 Task:  Click on Football In the Sunday Gridiron Challenge click on  Pick Sheet Add name Eva Clark Team name Helton Steelers and  Email softage.3@softage.net 10 Points Indianapolis Colts 9 Points New York Giants 8 Points New Orleans Saints 7 Points Philadelphia Eagles 6 Points Carolina Panthers 5 Points Tampa Bay Buccaneers 4 Points Cleveland Browns 3 Points Washington Commanders 2 Points San Francisco 49ers 1 Points Las Vegas Raiders Submit pick sheet
Action: Mouse moved to (577, 311)
Screenshot: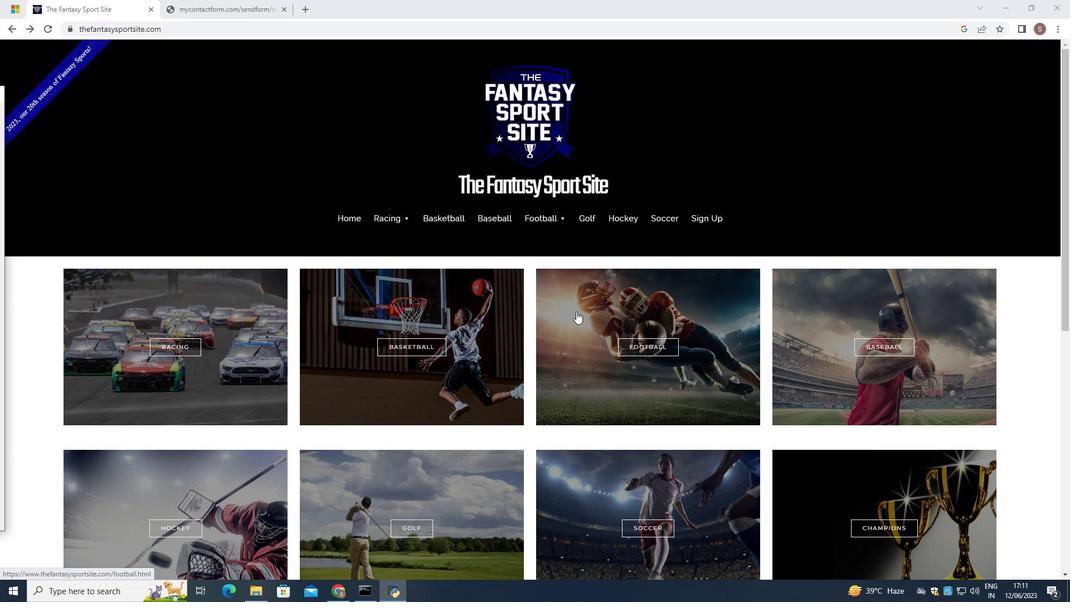 
Action: Mouse pressed left at (577, 311)
Screenshot: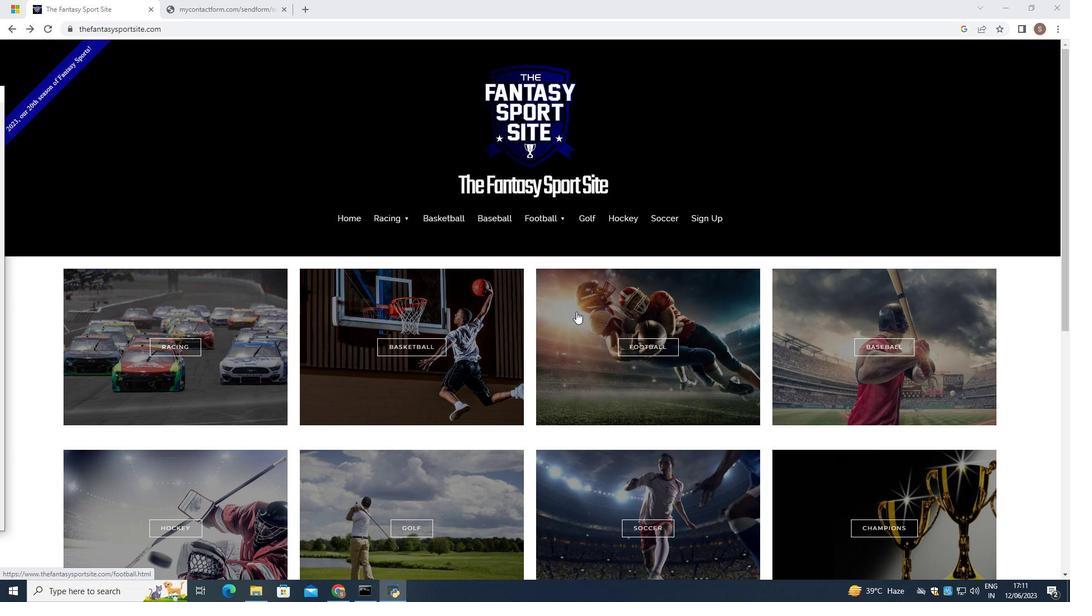 
Action: Mouse moved to (553, 448)
Screenshot: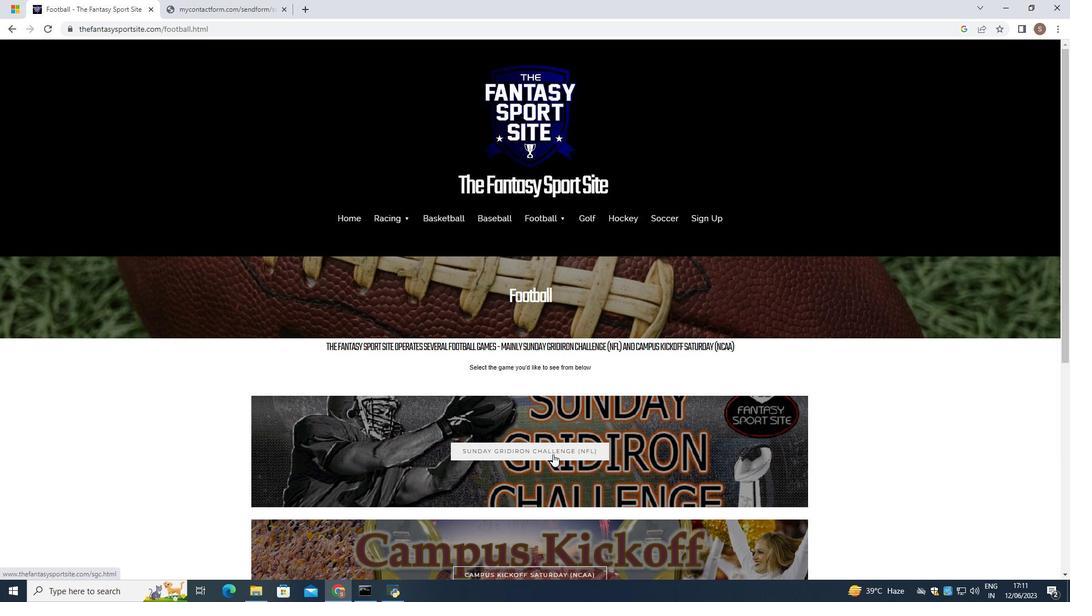 
Action: Mouse pressed left at (553, 448)
Screenshot: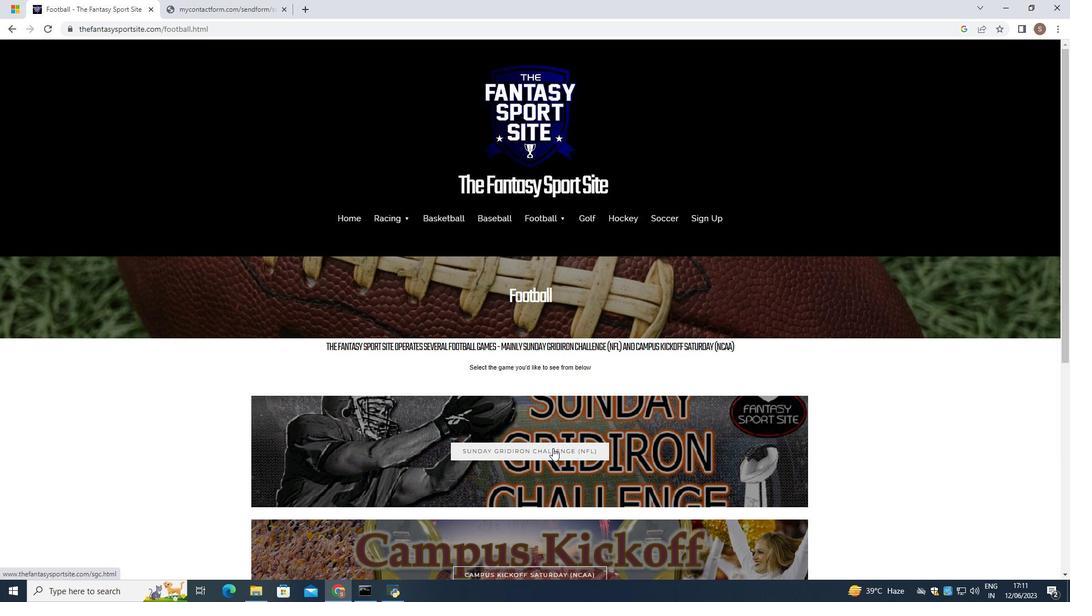 
Action: Mouse moved to (556, 414)
Screenshot: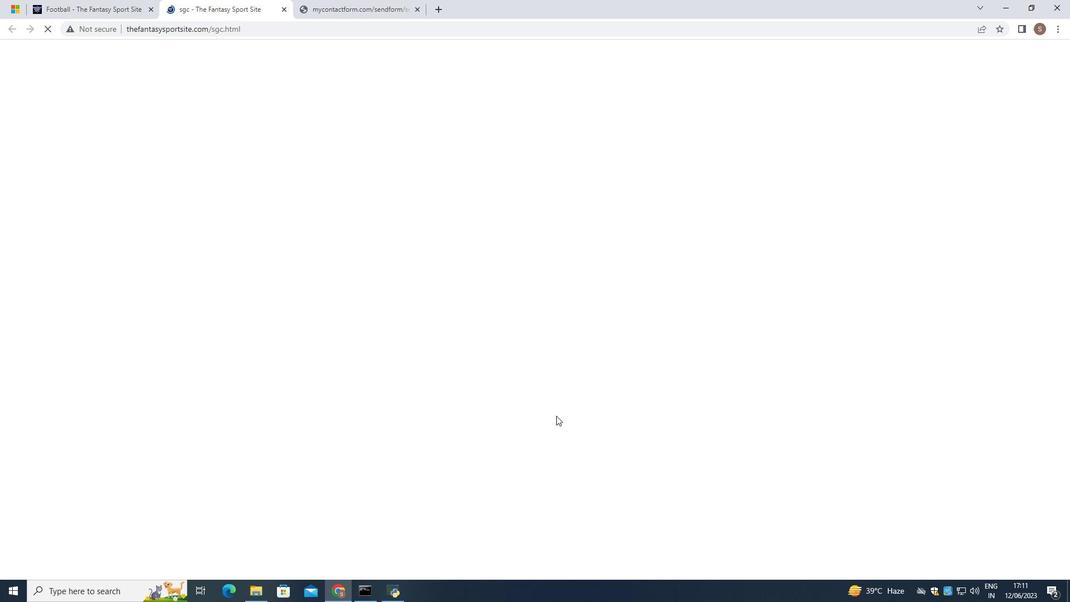 
Action: Mouse scrolled (556, 414) with delta (0, 0)
Screenshot: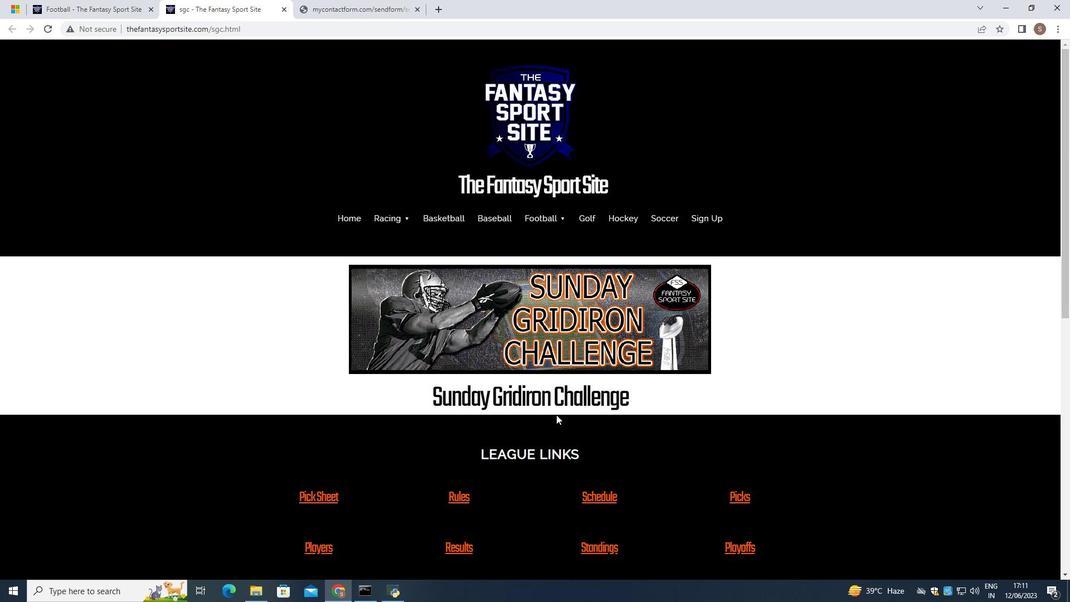 
Action: Mouse scrolled (556, 414) with delta (0, 0)
Screenshot: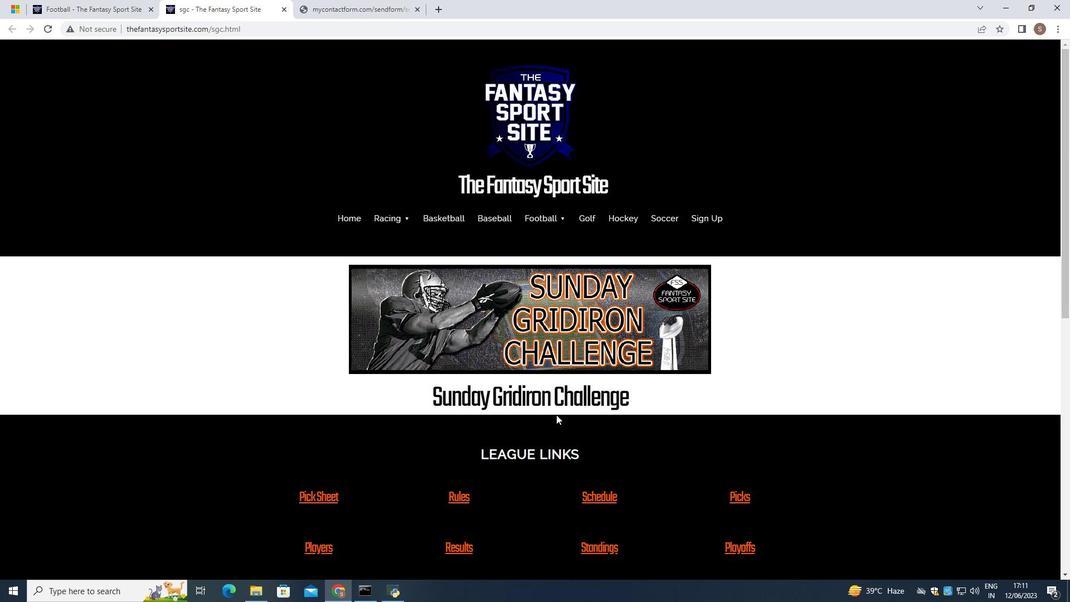 
Action: Mouse moved to (334, 386)
Screenshot: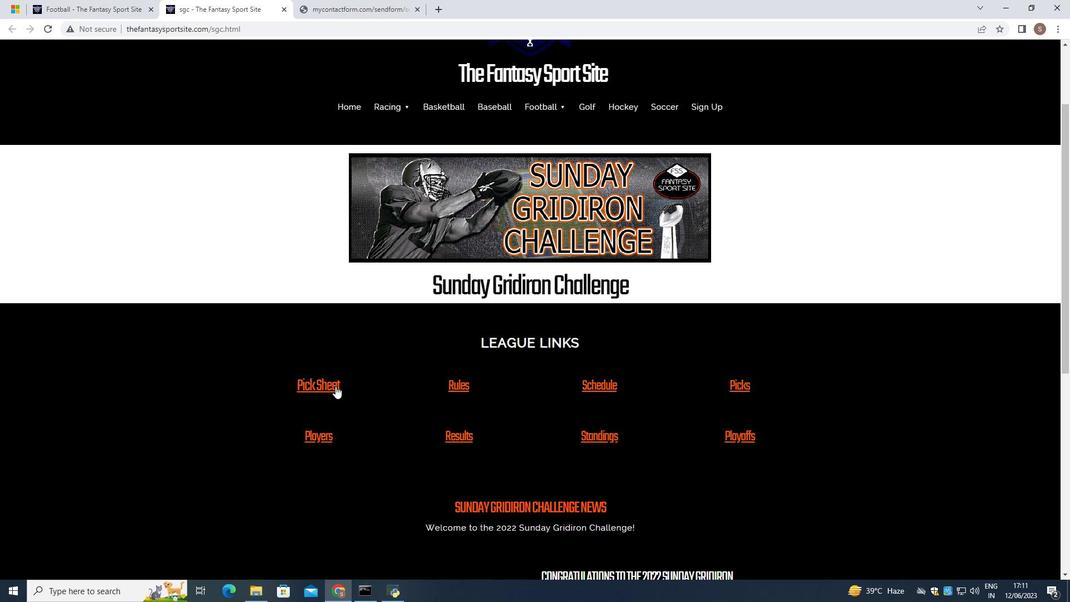 
Action: Mouse pressed left at (334, 386)
Screenshot: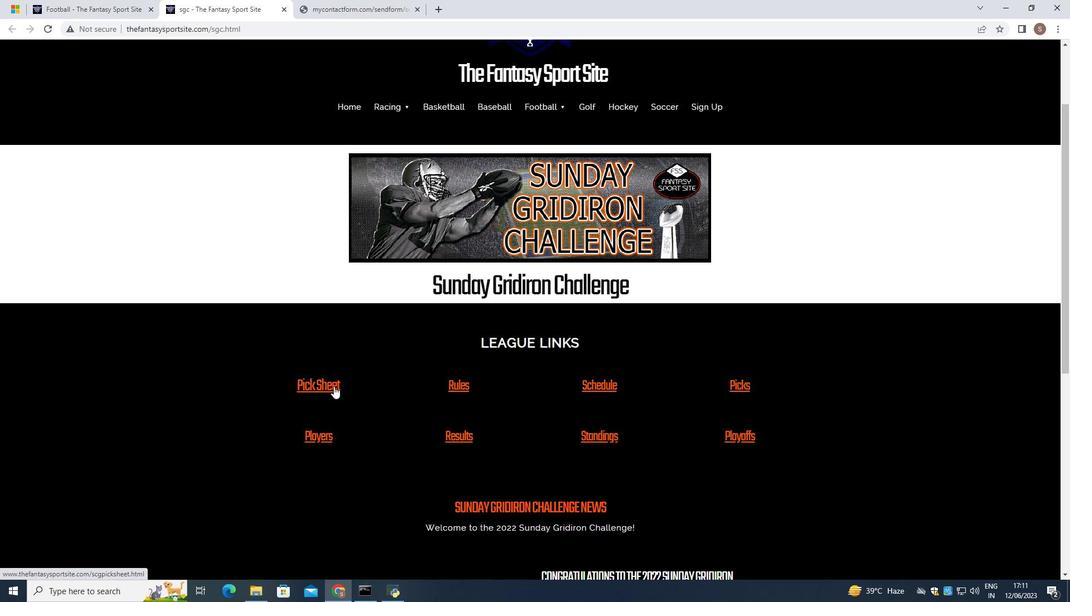 
Action: Mouse moved to (346, 375)
Screenshot: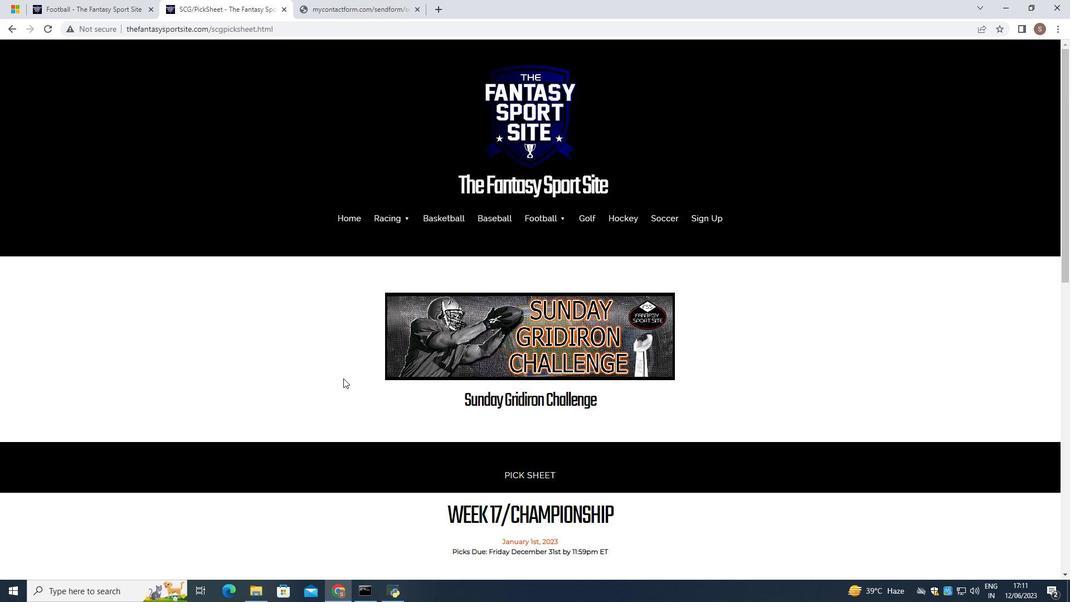 
Action: Mouse scrolled (346, 375) with delta (0, 0)
Screenshot: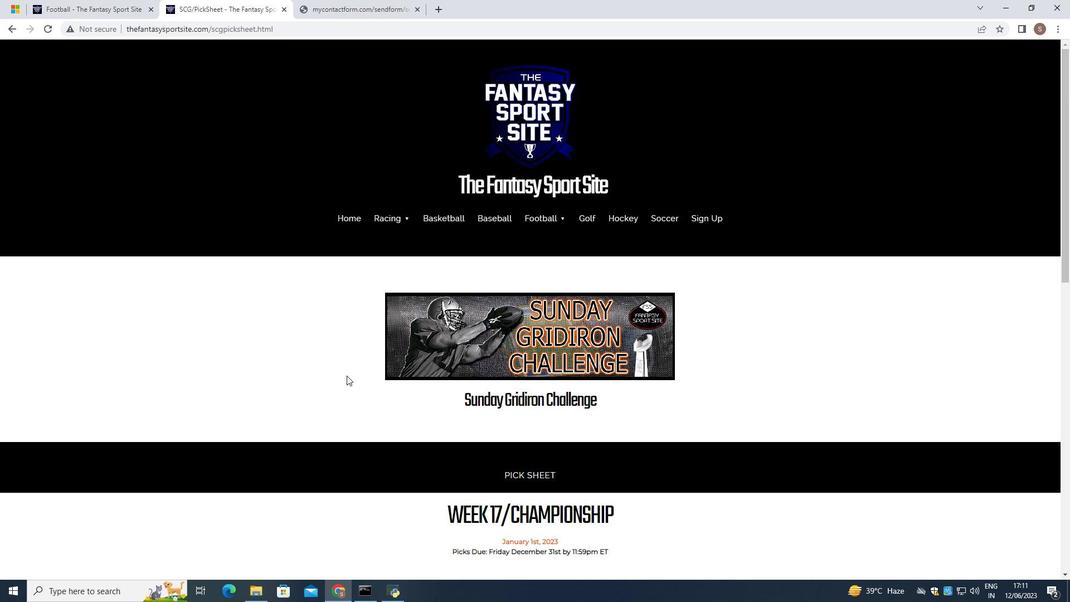 
Action: Mouse scrolled (346, 375) with delta (0, 0)
Screenshot: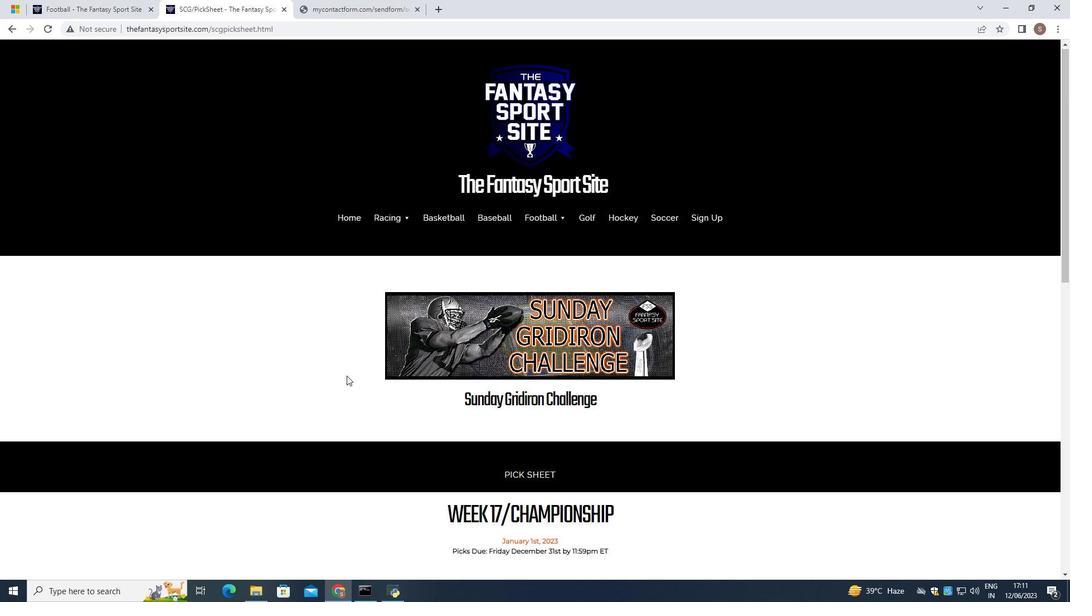 
Action: Mouse scrolled (346, 375) with delta (0, 0)
Screenshot: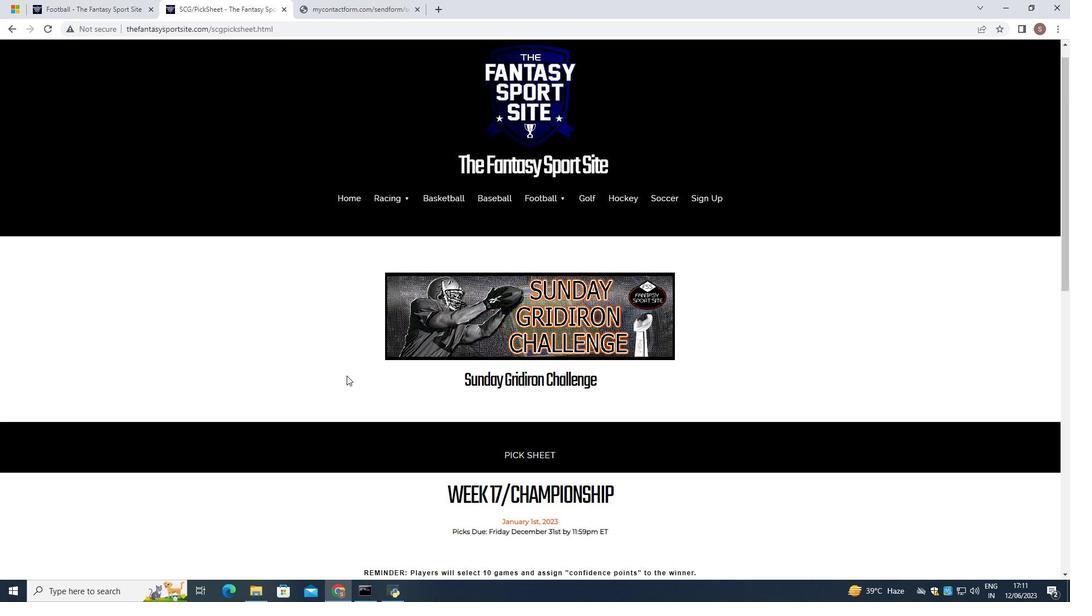 
Action: Mouse scrolled (346, 375) with delta (0, 0)
Screenshot: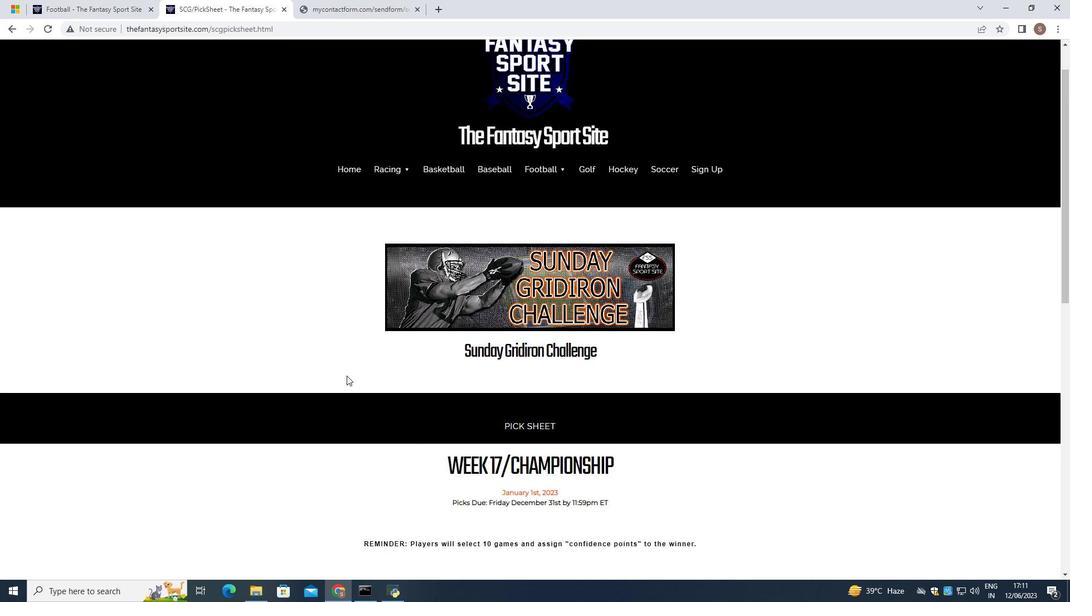 
Action: Mouse scrolled (346, 375) with delta (0, 0)
Screenshot: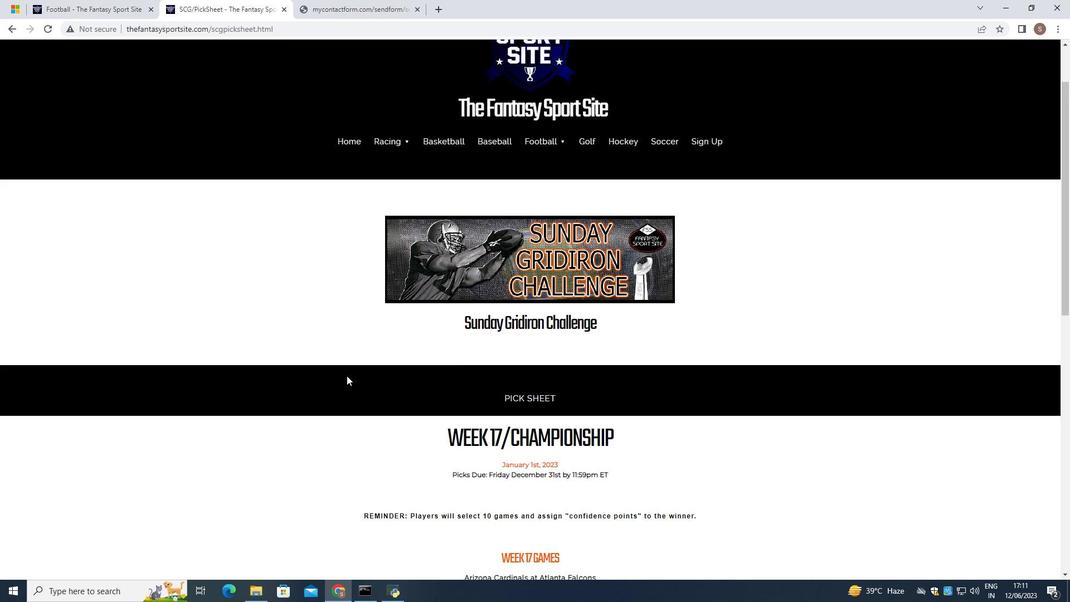 
Action: Mouse scrolled (346, 375) with delta (0, 0)
Screenshot: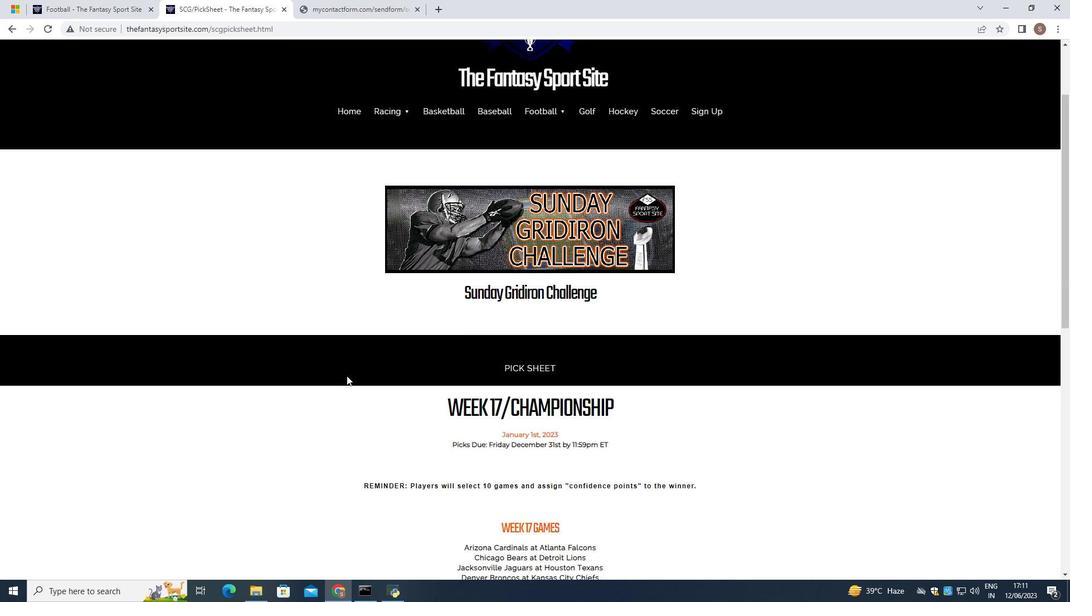 
Action: Mouse scrolled (346, 375) with delta (0, 0)
Screenshot: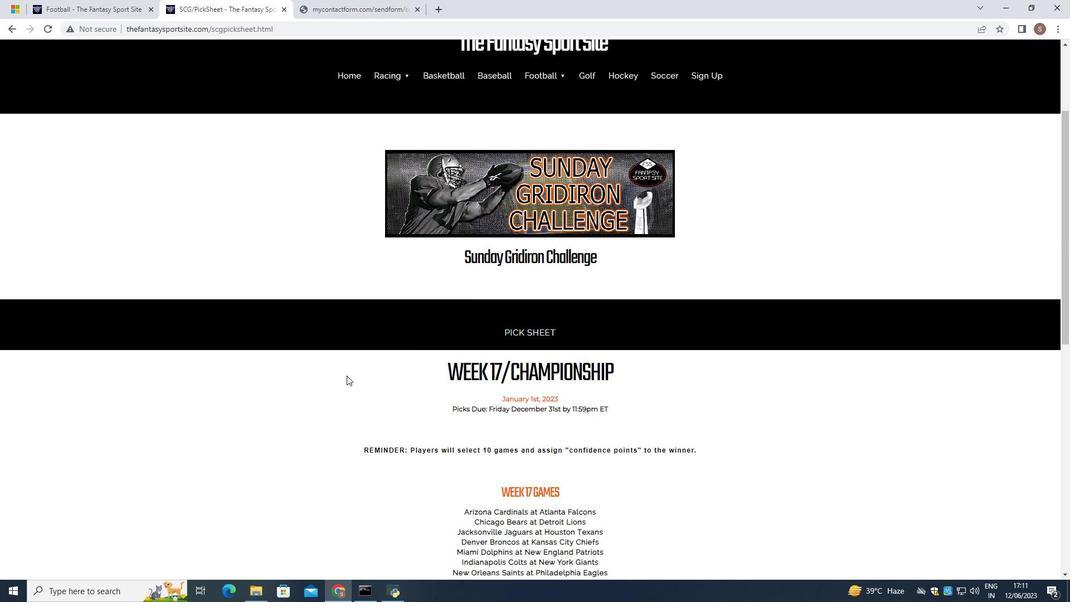 
Action: Mouse moved to (351, 372)
Screenshot: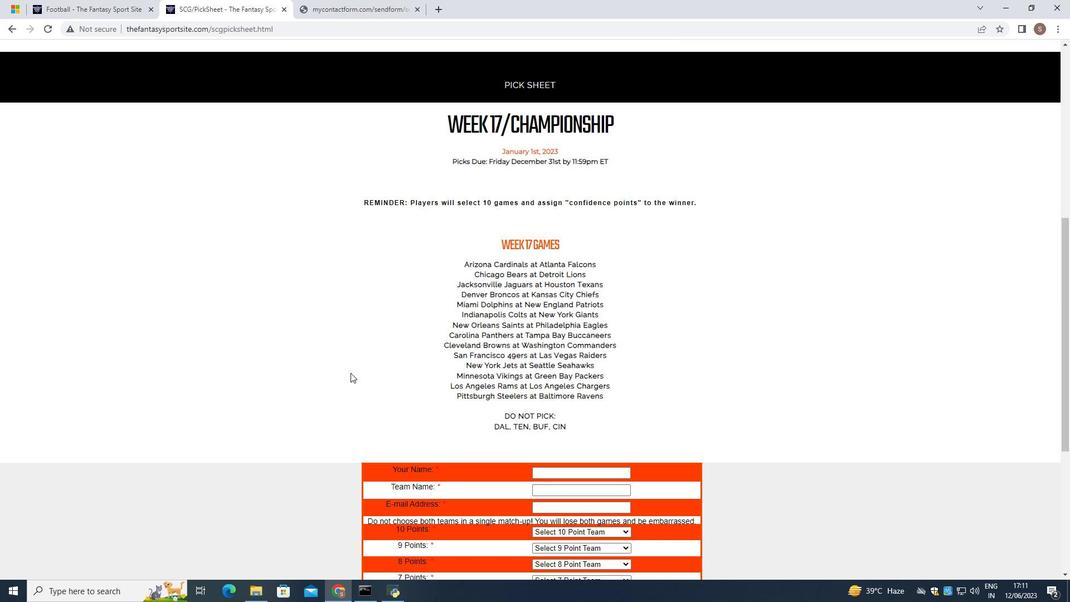 
Action: Mouse scrolled (351, 371) with delta (0, 0)
Screenshot: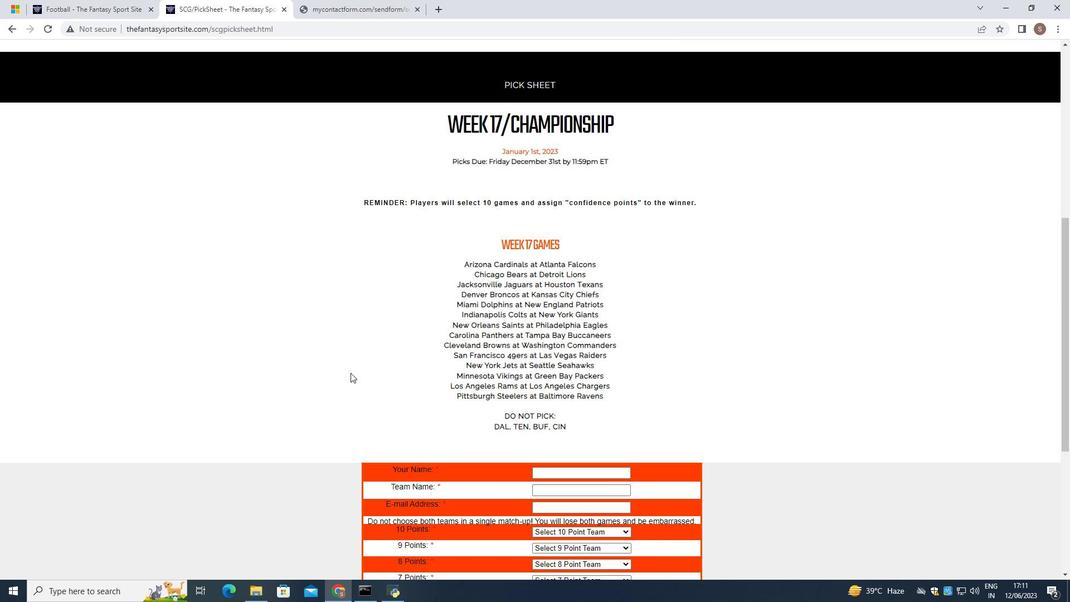 
Action: Mouse scrolled (351, 371) with delta (0, 0)
Screenshot: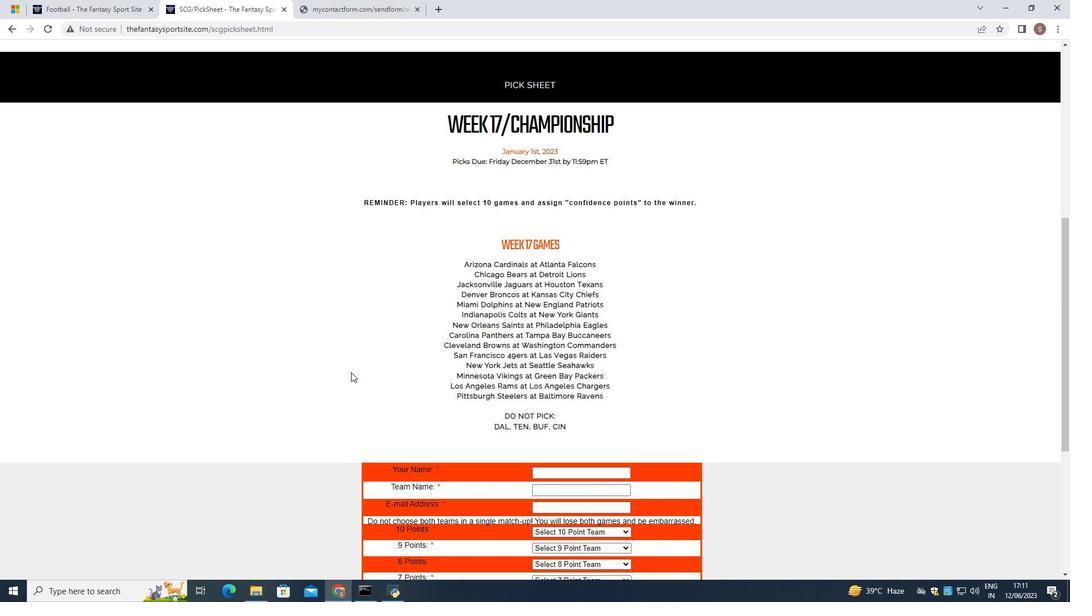 
Action: Mouse scrolled (351, 371) with delta (0, 0)
Screenshot: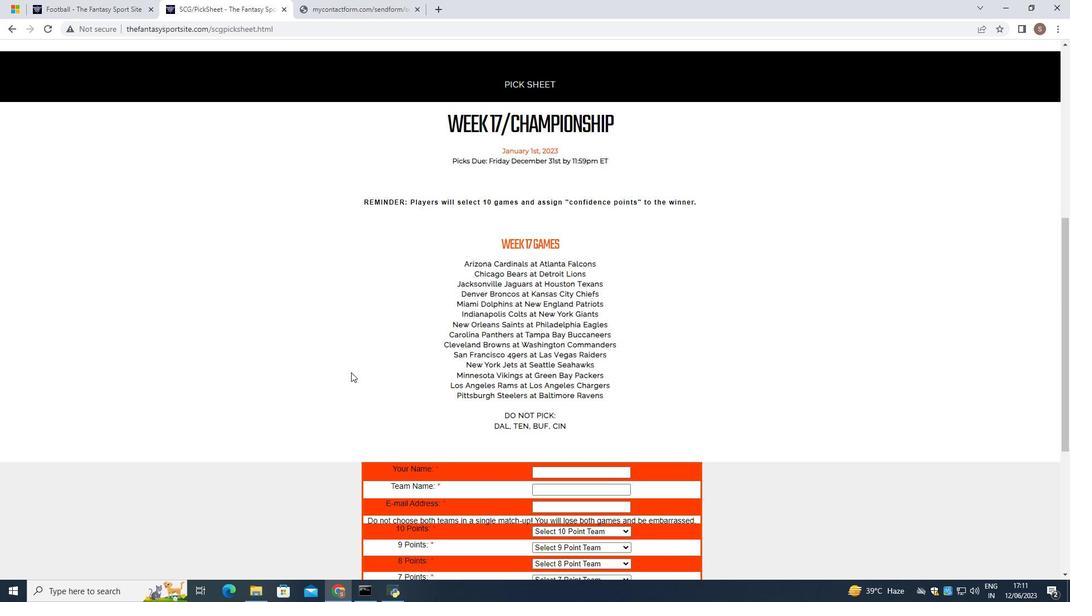 
Action: Mouse scrolled (351, 371) with delta (0, 0)
Screenshot: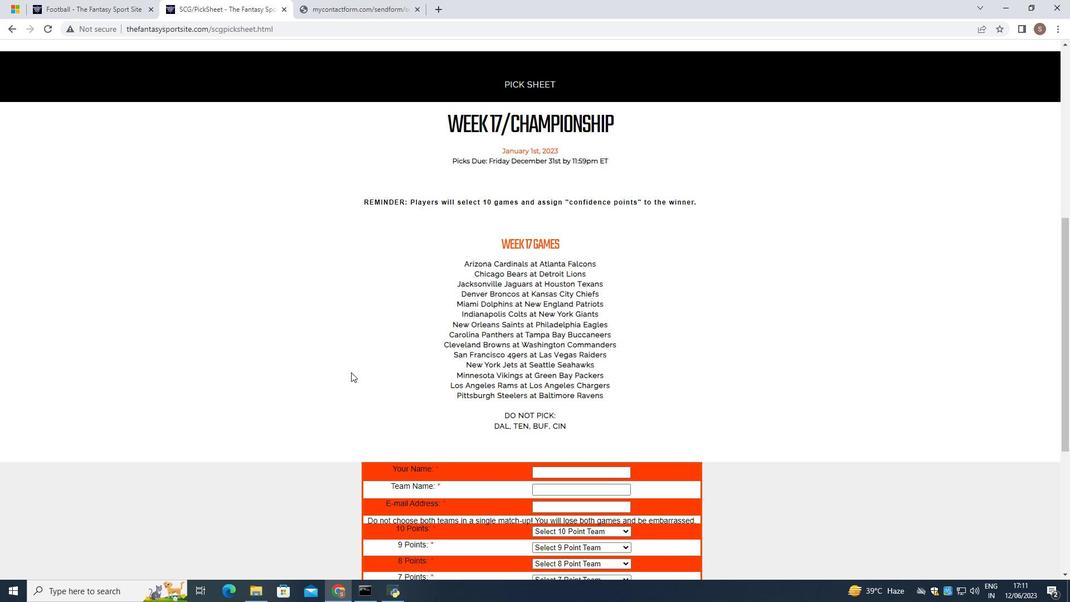 
Action: Mouse moved to (548, 249)
Screenshot: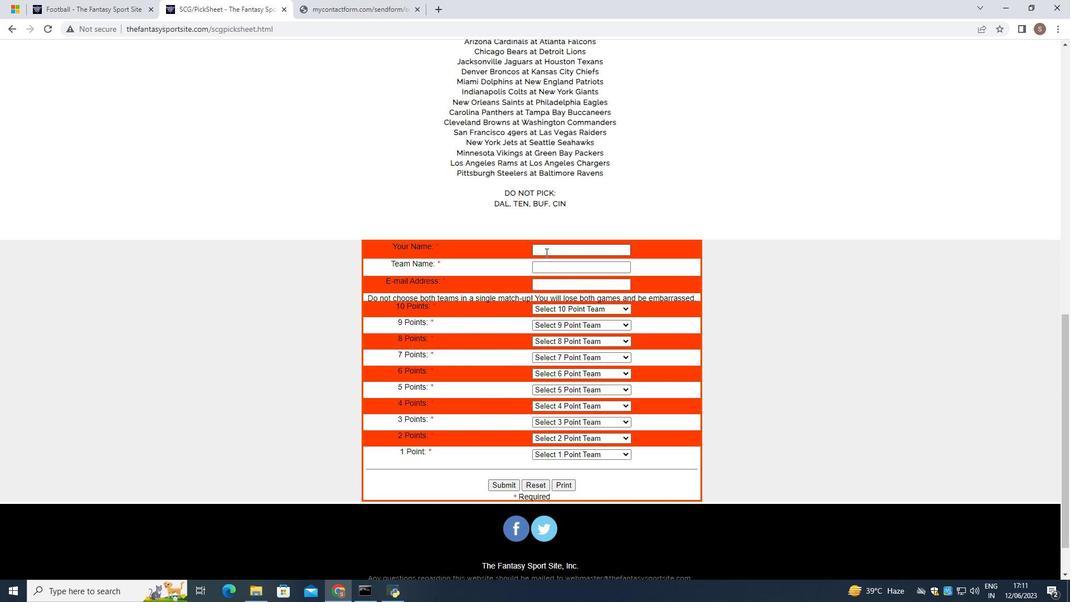 
Action: Mouse pressed left at (548, 249)
Screenshot: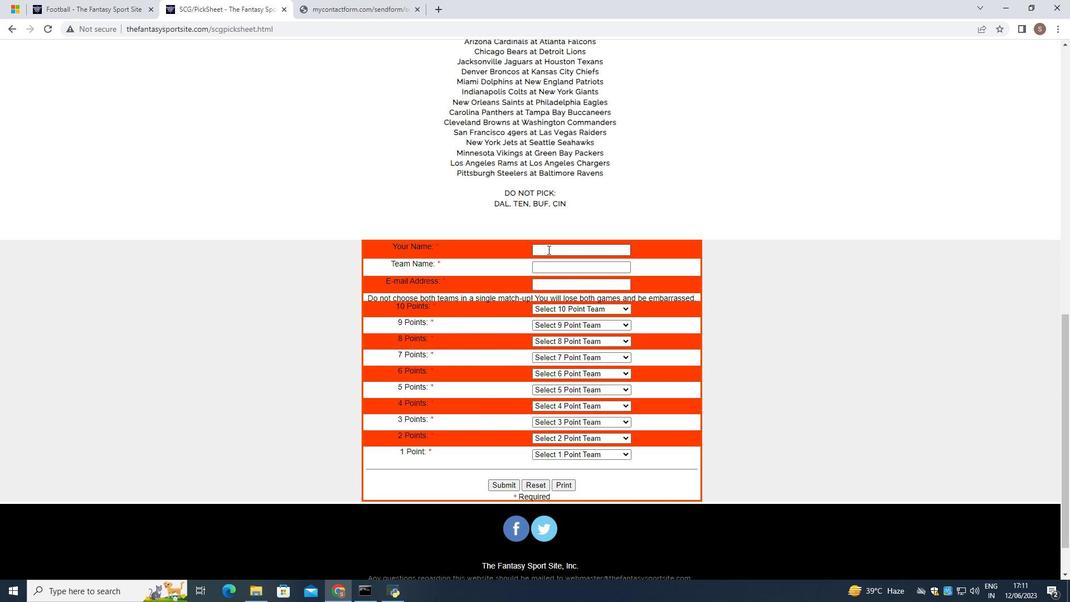 
Action: Mouse moved to (541, 254)
Screenshot: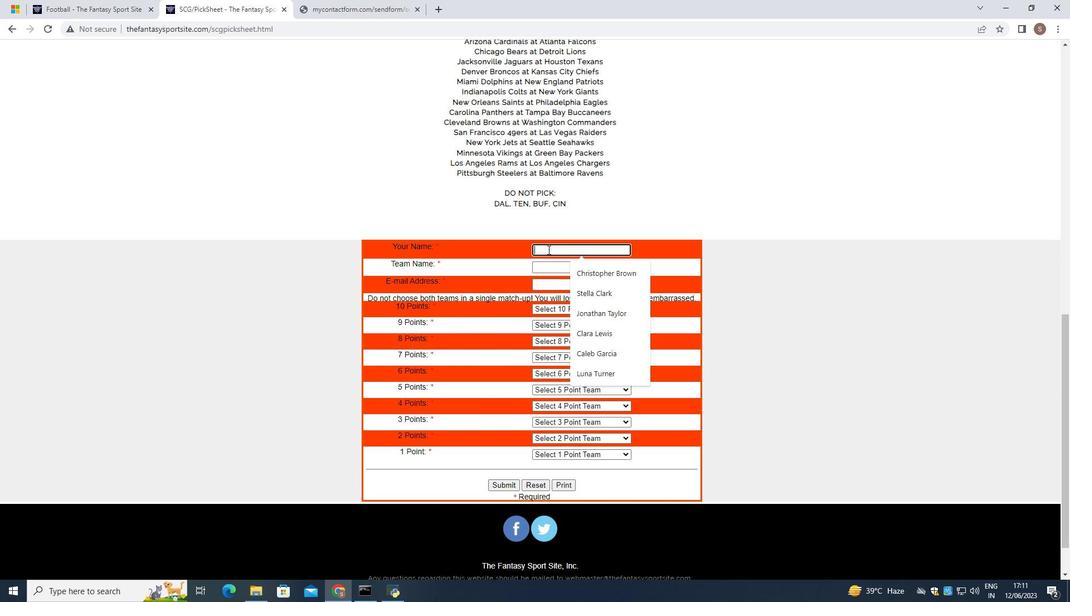 
Action: Key pressed <Key.shift>Eva<Key.space><Key.shift>Clark
Screenshot: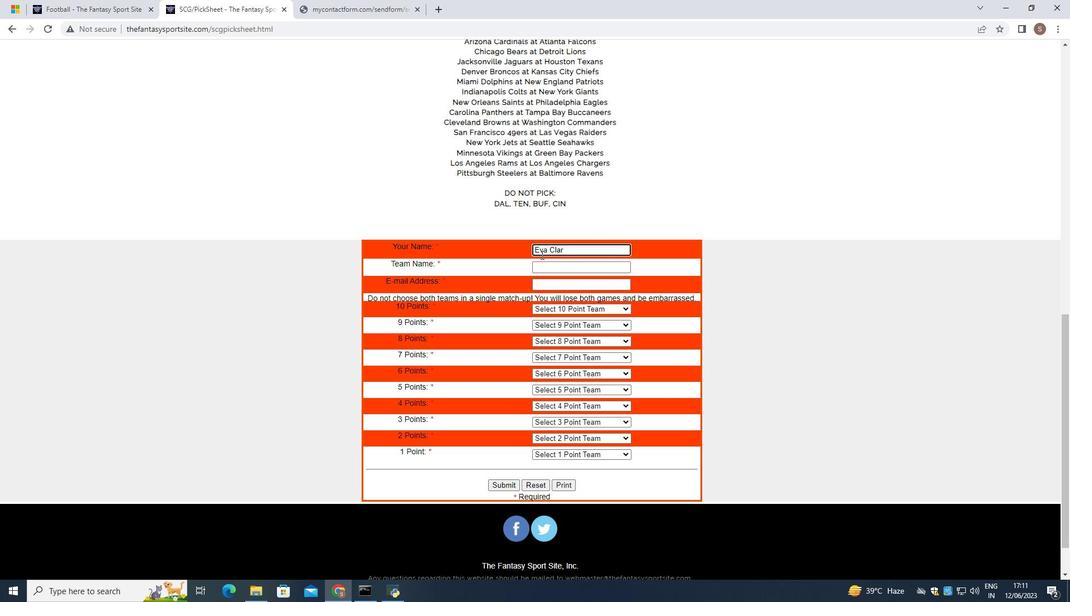 
Action: Mouse moved to (544, 266)
Screenshot: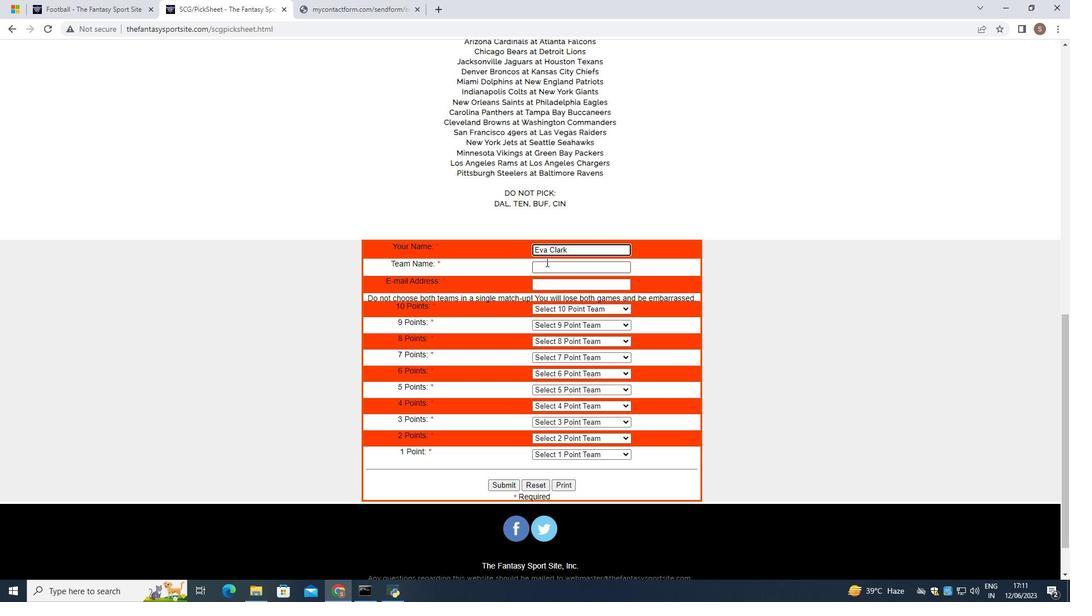 
Action: Mouse pressed left at (544, 266)
Screenshot: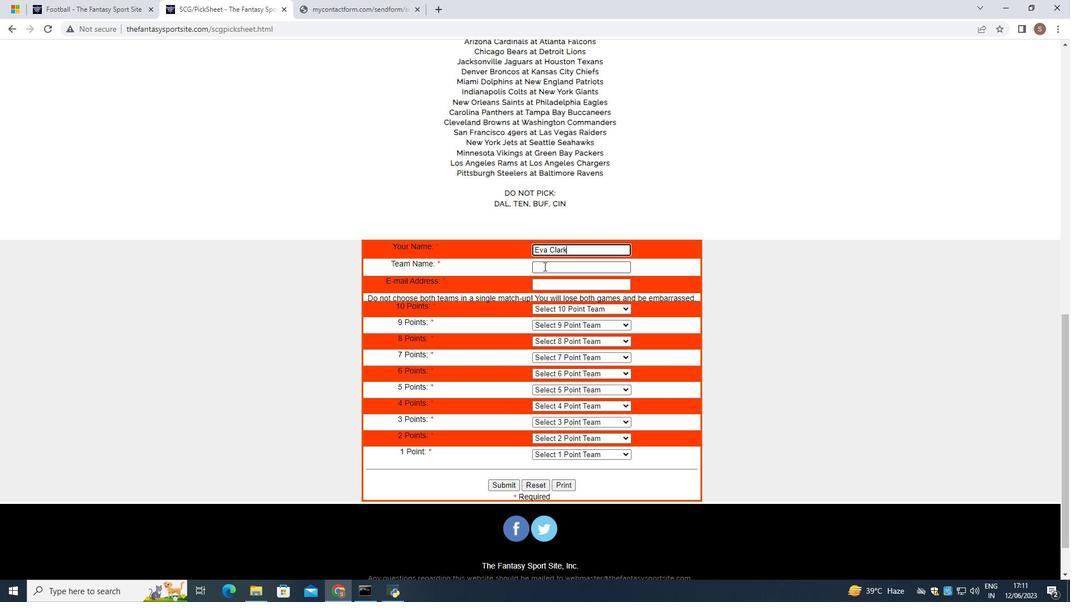 
Action: Key pressed <Key.shift><Key.shift><Key.shift><Key.shift>Helton<Key.space><Key.shift>Steelers
Screenshot: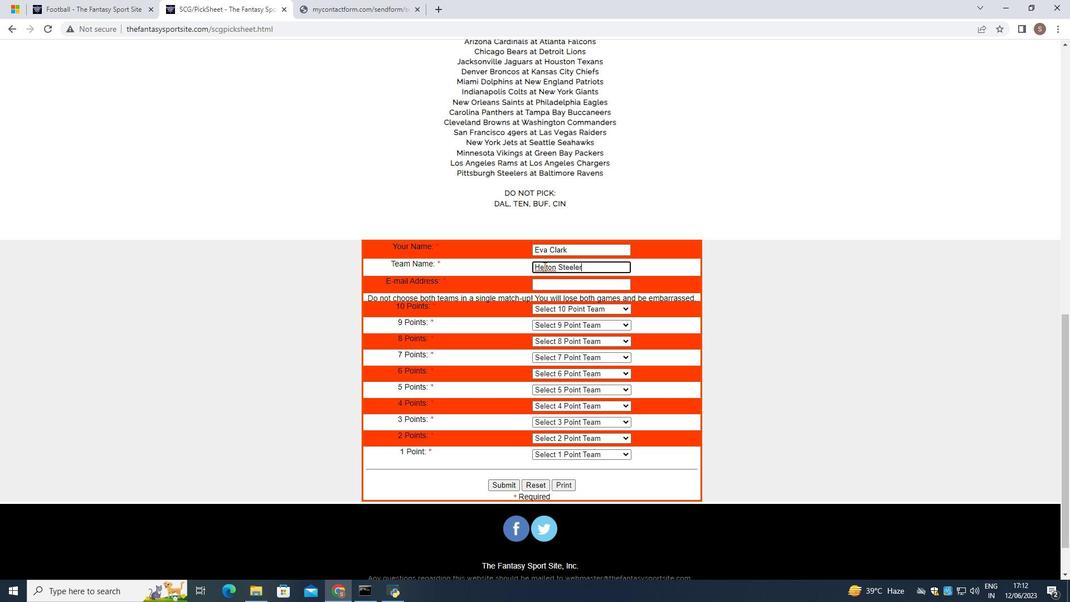
Action: Mouse moved to (537, 283)
Screenshot: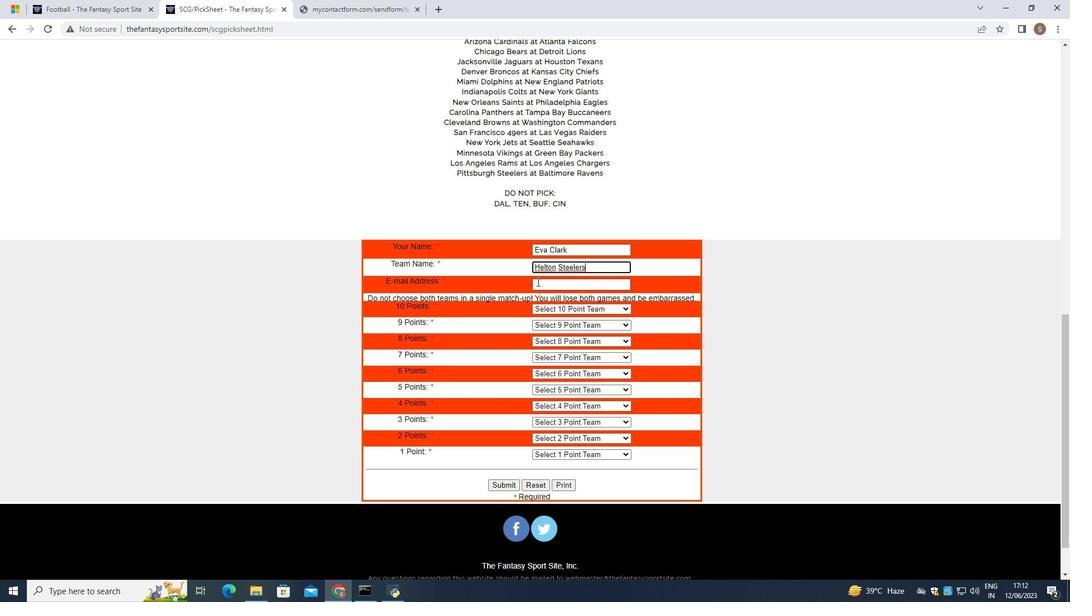 
Action: Mouse pressed left at (537, 283)
Screenshot: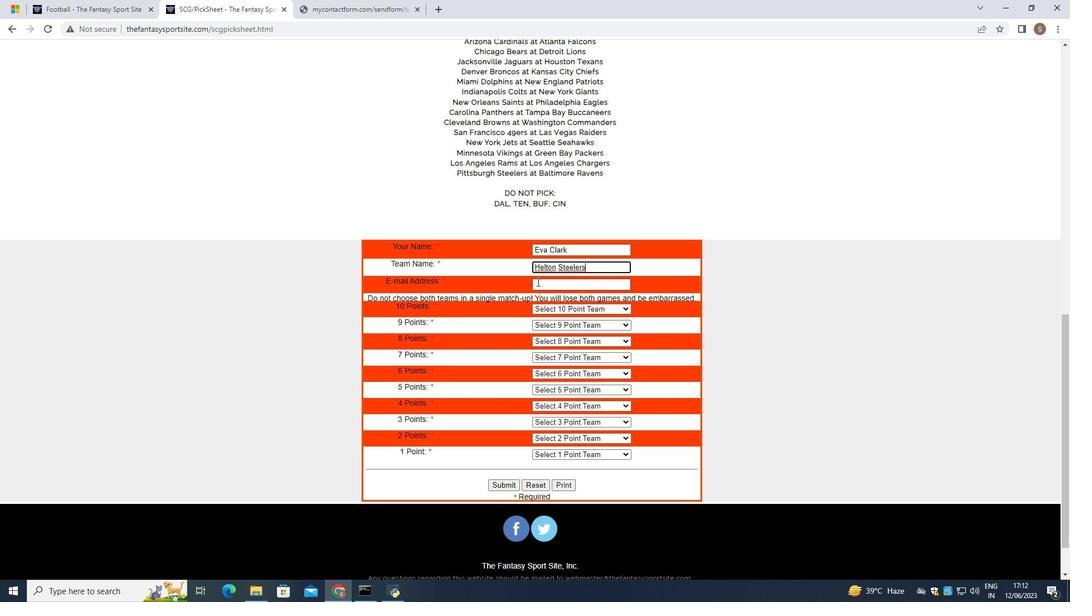 
Action: Key pressed softage.3
Screenshot: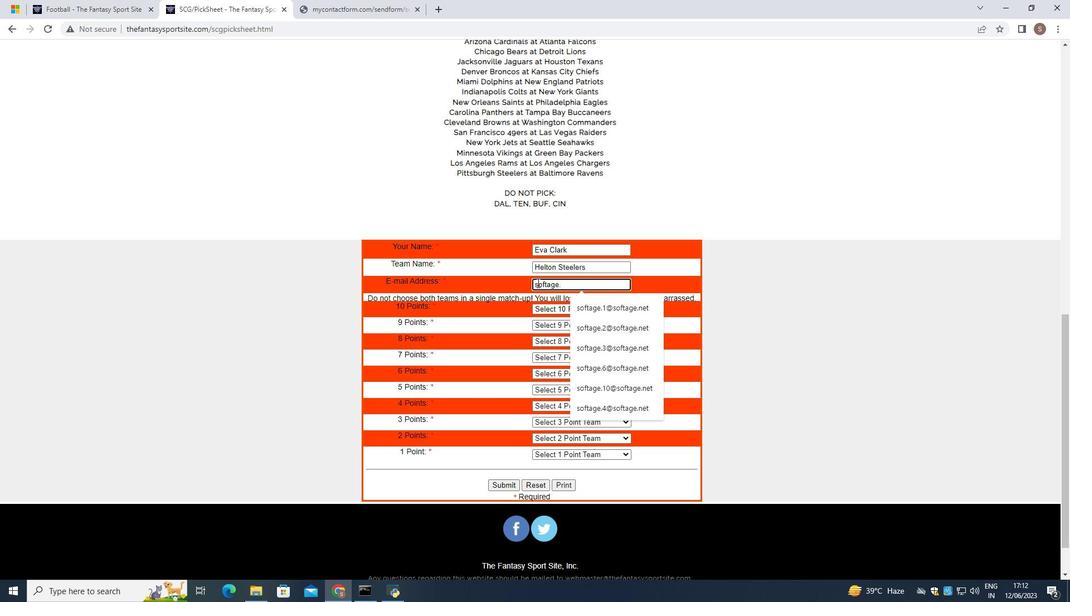 
Action: Mouse moved to (597, 307)
Screenshot: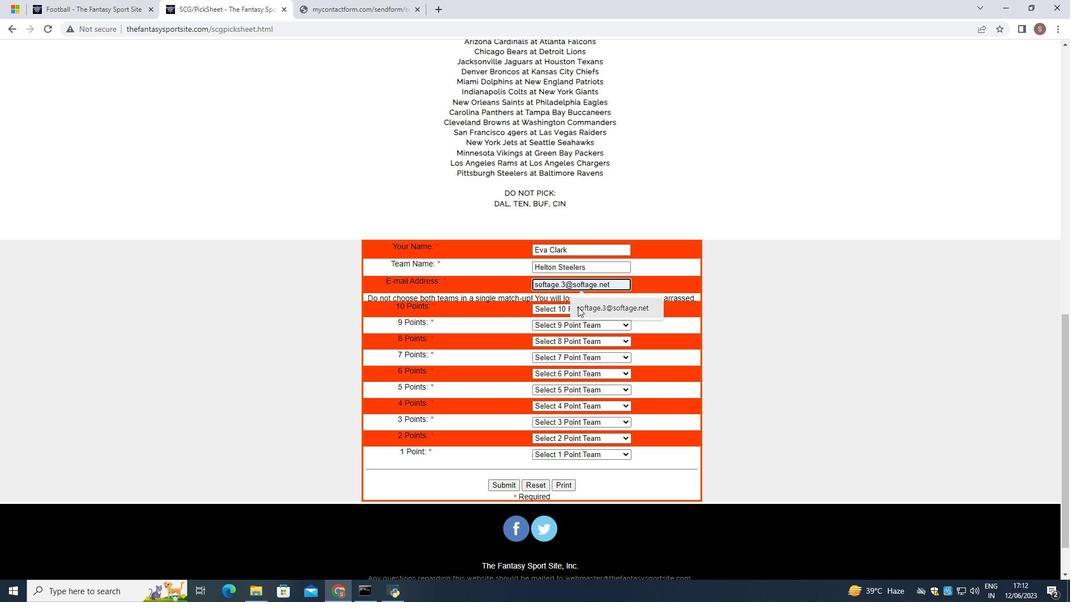 
Action: Mouse pressed left at (597, 307)
Screenshot: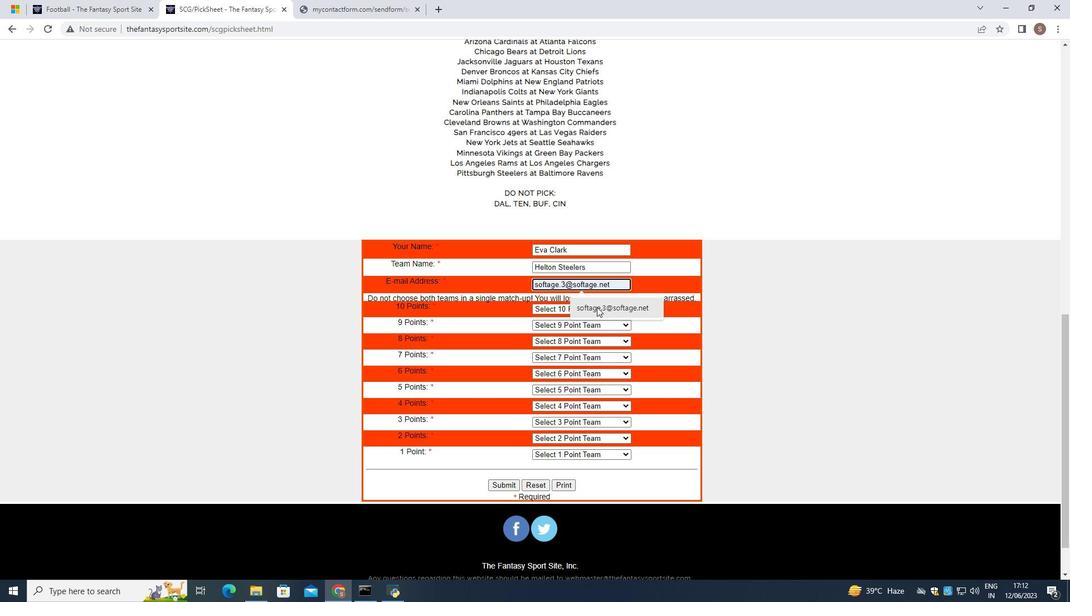 
Action: Mouse moved to (585, 309)
Screenshot: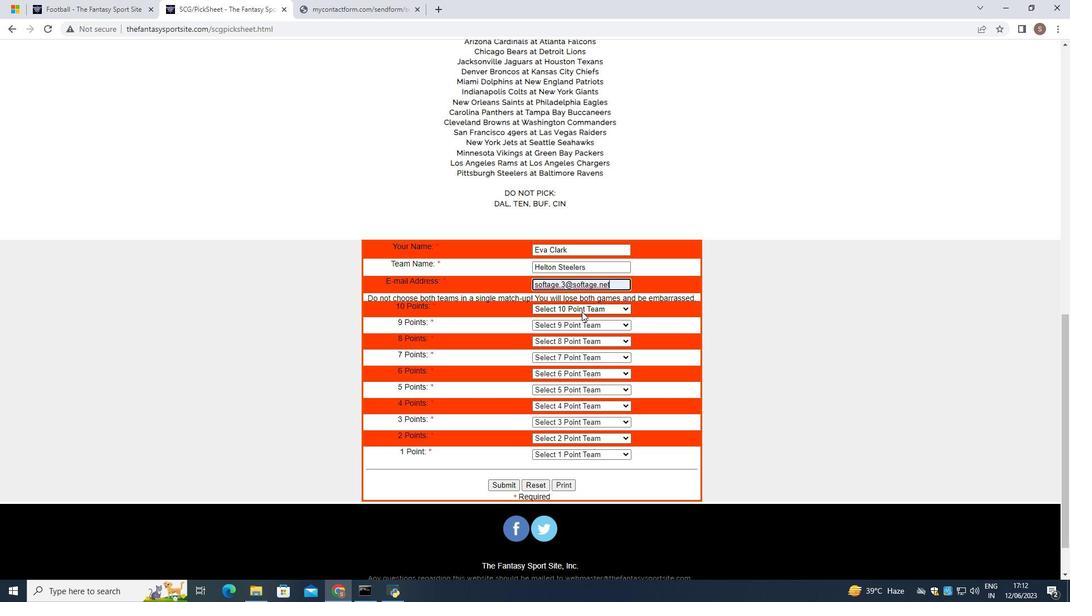 
Action: Mouse pressed left at (585, 309)
Screenshot: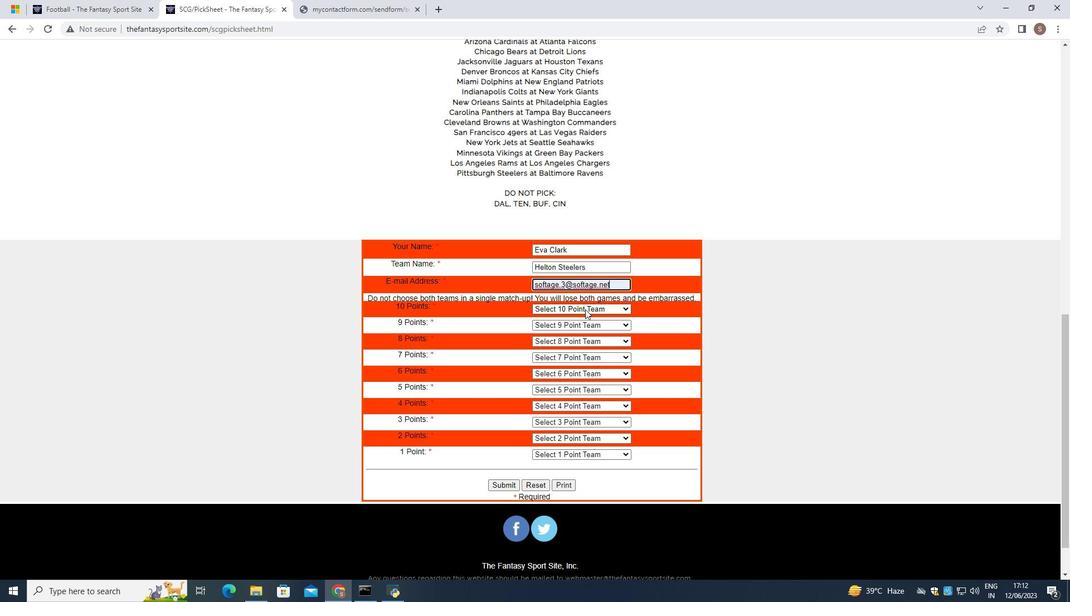 
Action: Mouse moved to (573, 418)
Screenshot: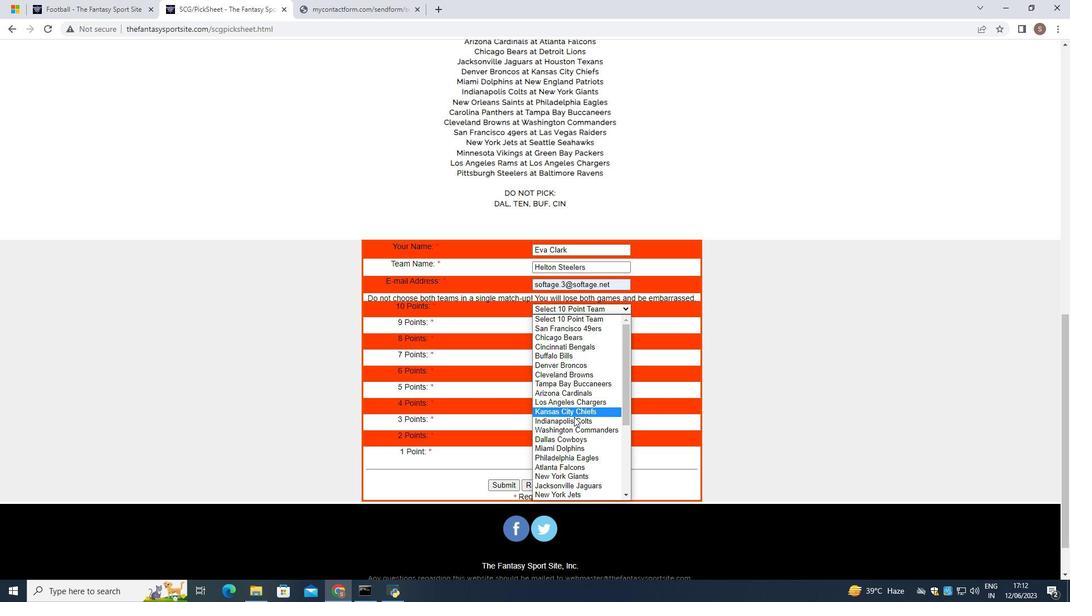 
Action: Mouse pressed left at (573, 418)
Screenshot: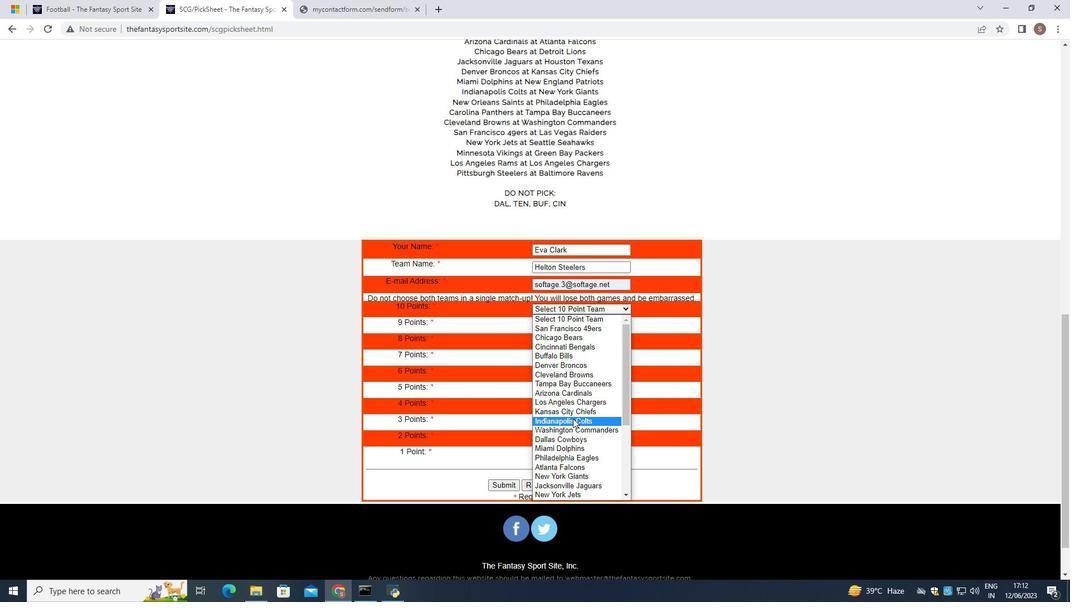 
Action: Mouse moved to (613, 325)
Screenshot: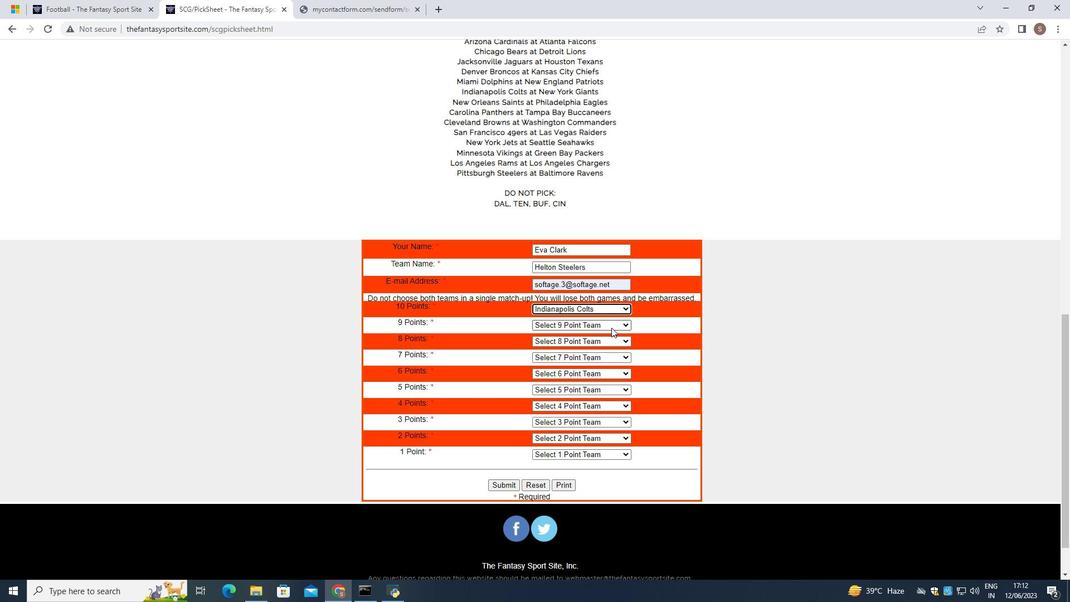 
Action: Mouse pressed left at (613, 325)
Screenshot: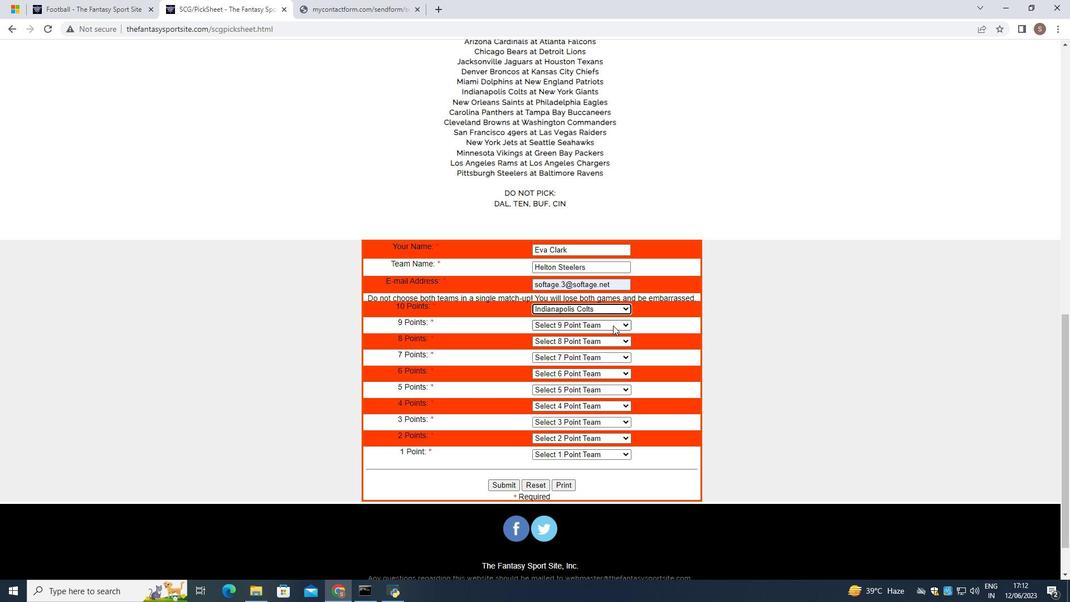 
Action: Mouse moved to (579, 490)
Screenshot: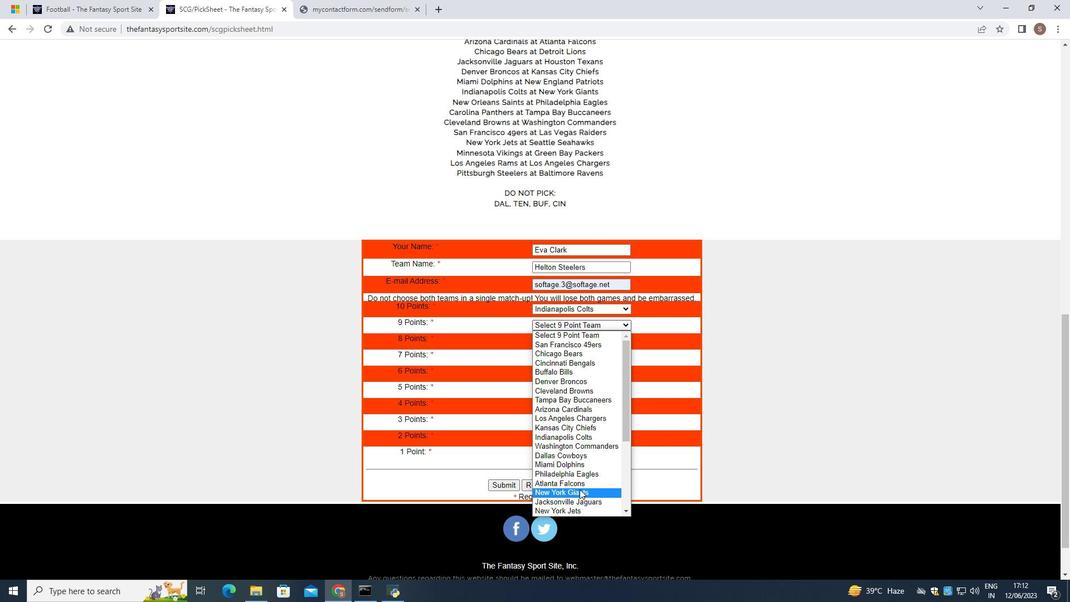 
Action: Mouse pressed left at (579, 490)
Screenshot: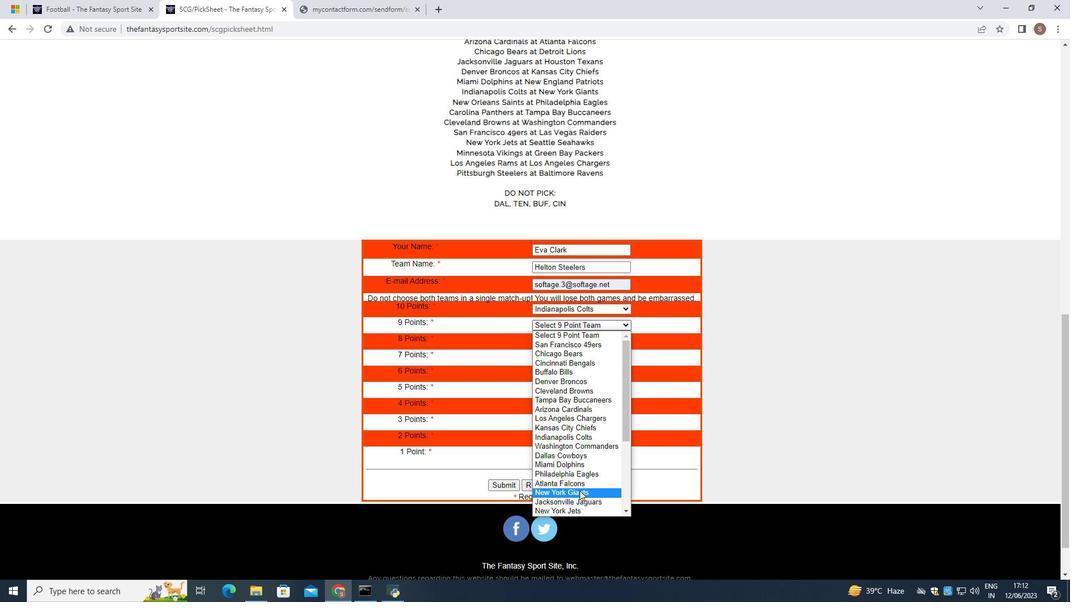
Action: Mouse moved to (585, 339)
Screenshot: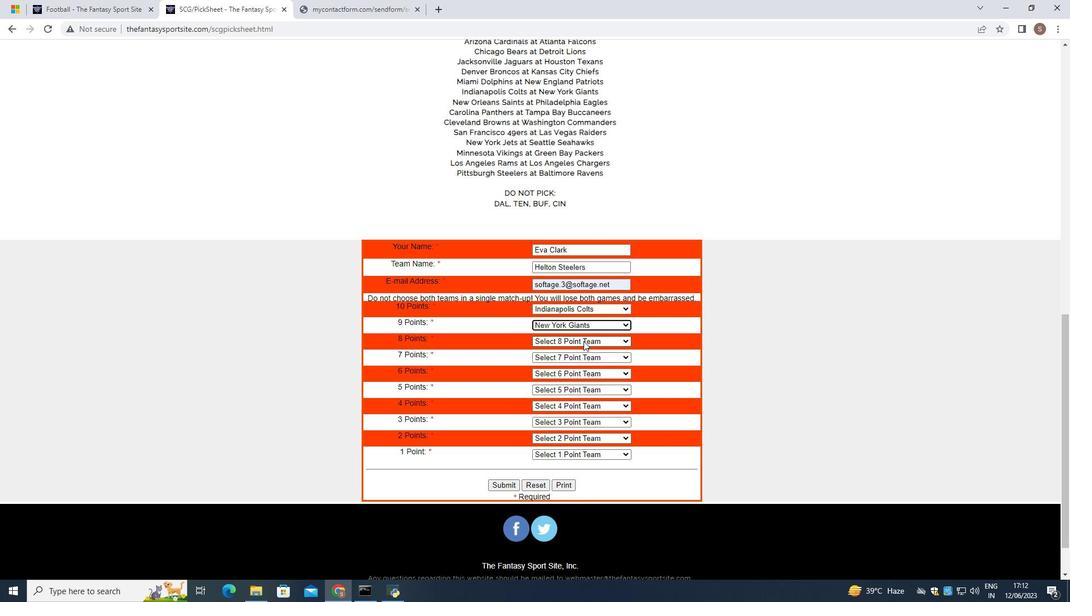
Action: Mouse pressed left at (585, 339)
Screenshot: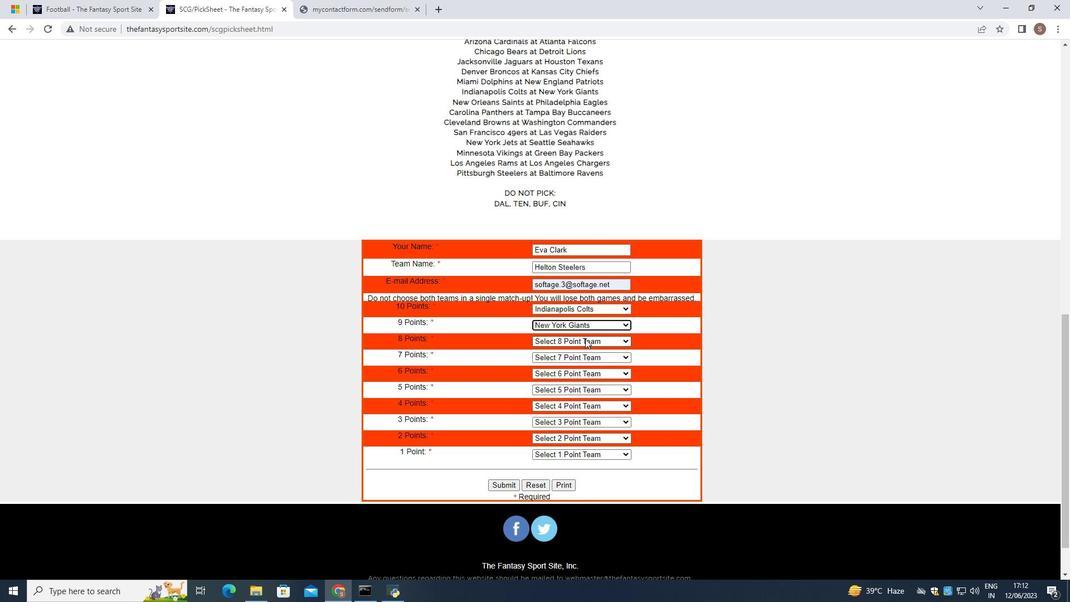 
Action: Mouse moved to (581, 460)
Screenshot: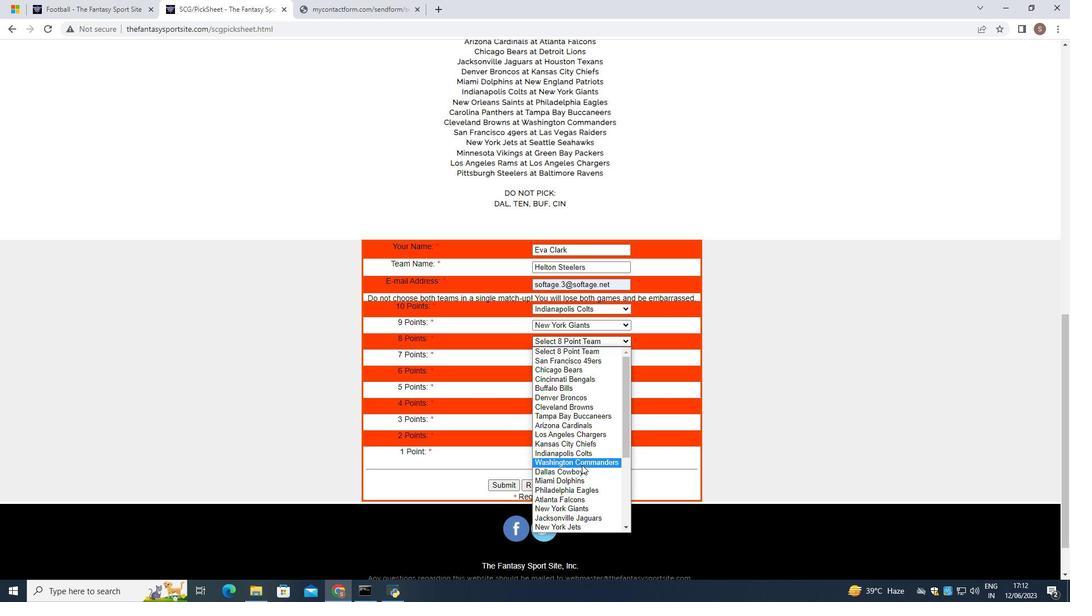 
Action: Mouse scrolled (581, 460) with delta (0, 0)
Screenshot: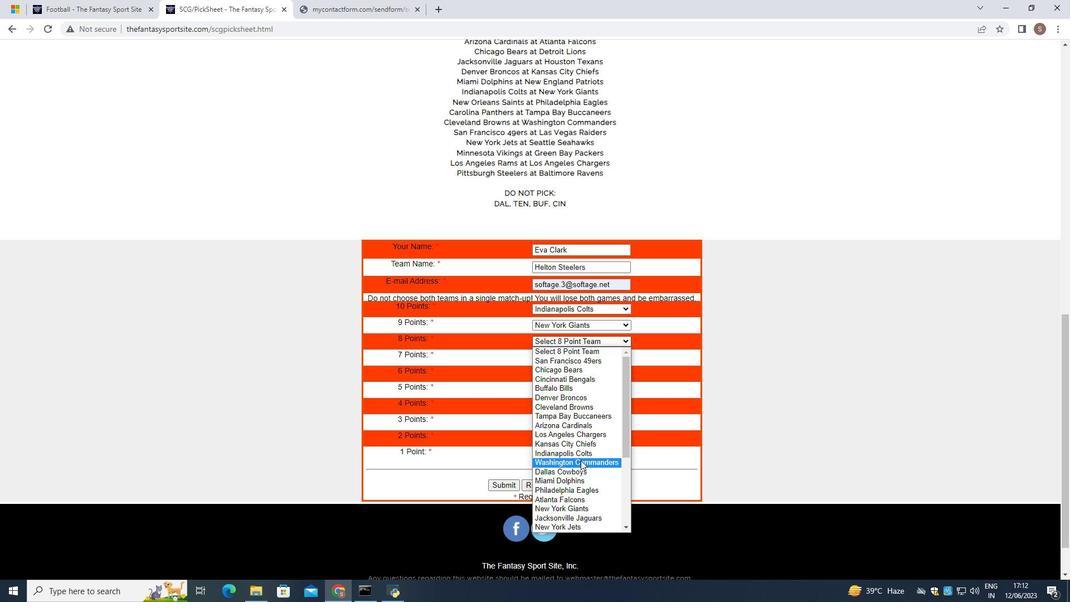 
Action: Mouse scrolled (581, 460) with delta (0, 0)
Screenshot: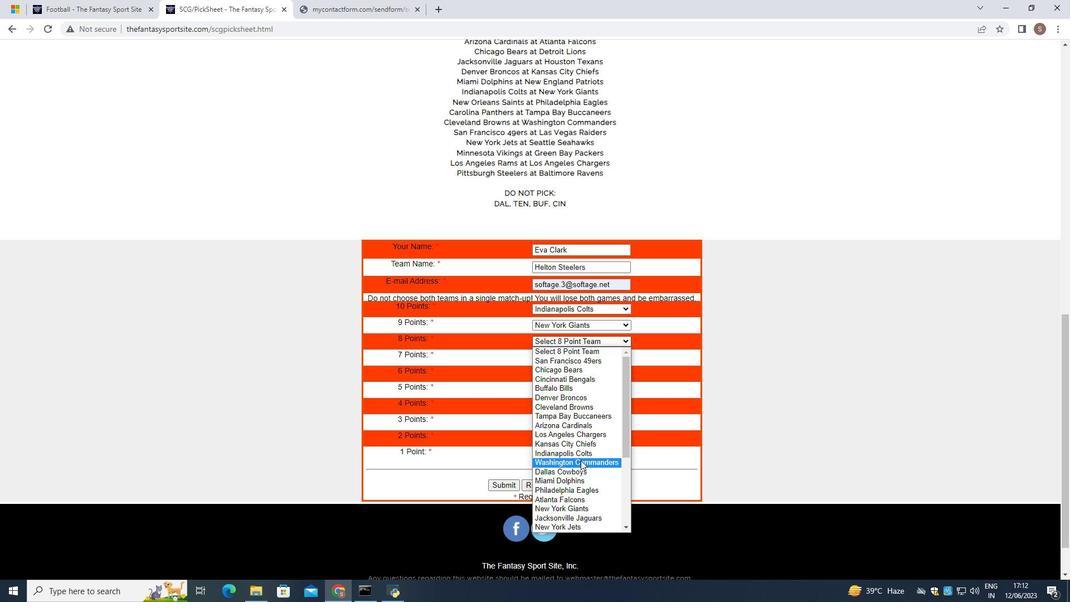 
Action: Mouse scrolled (581, 460) with delta (0, 0)
Screenshot: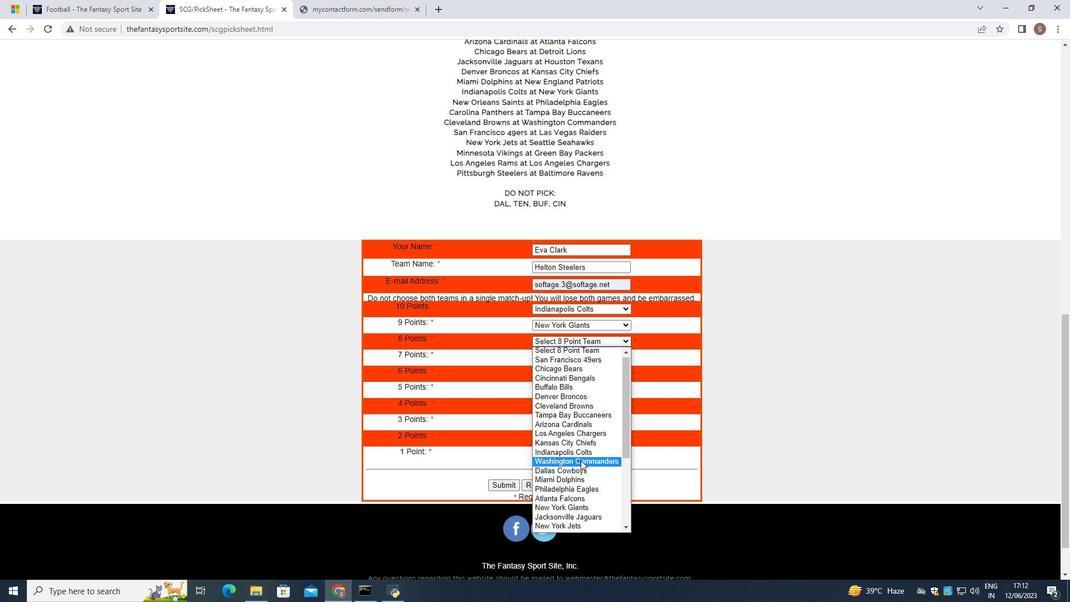 
Action: Mouse scrolled (581, 460) with delta (0, 0)
Screenshot: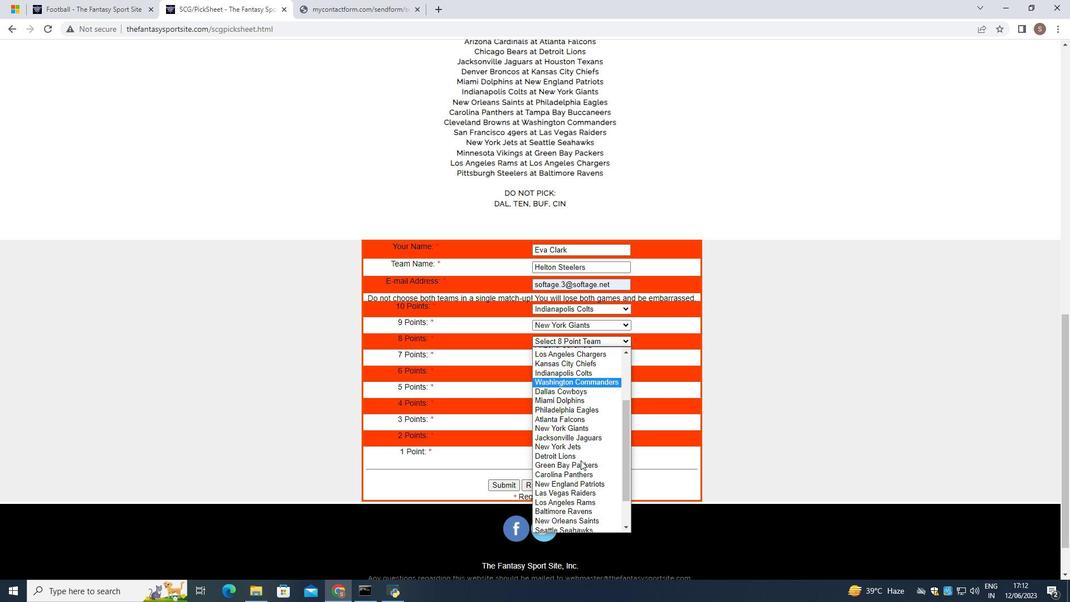 
Action: Mouse scrolled (581, 460) with delta (0, 0)
Screenshot: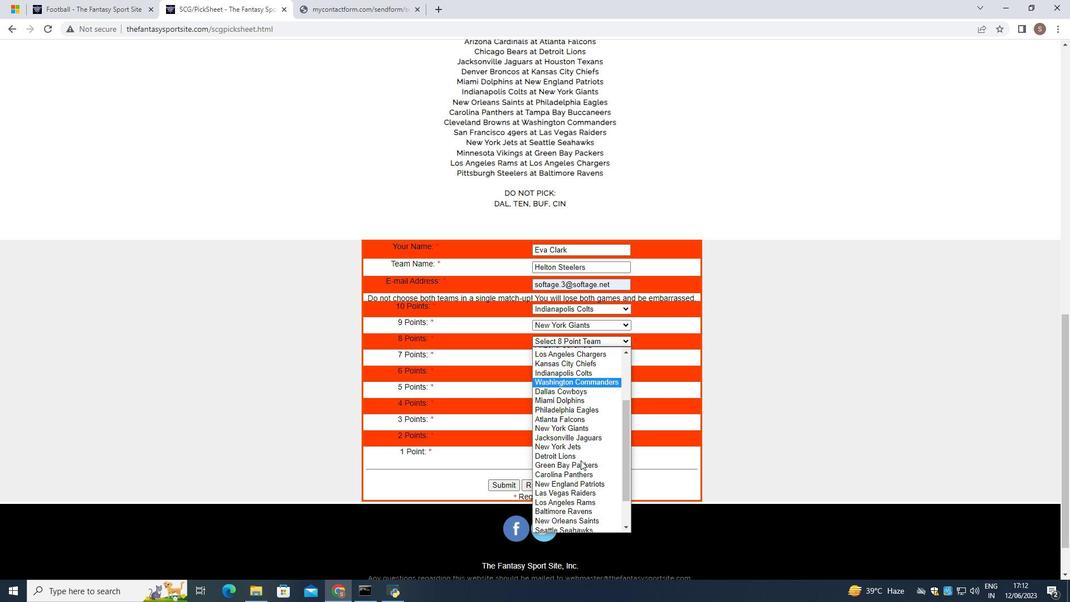 
Action: Mouse scrolled (581, 460) with delta (0, 0)
Screenshot: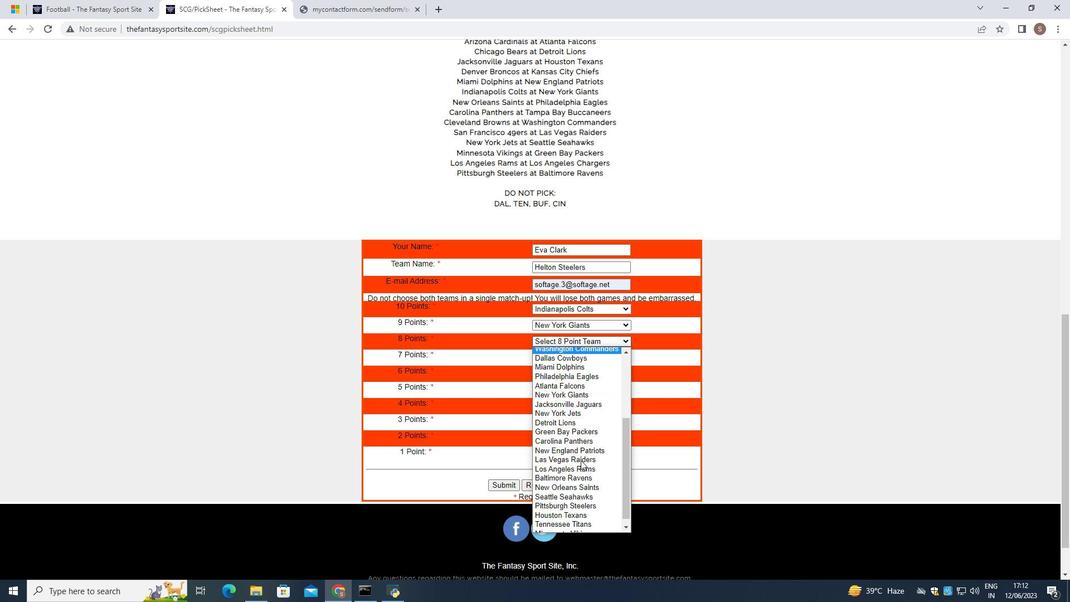 
Action: Mouse scrolled (581, 460) with delta (0, 0)
Screenshot: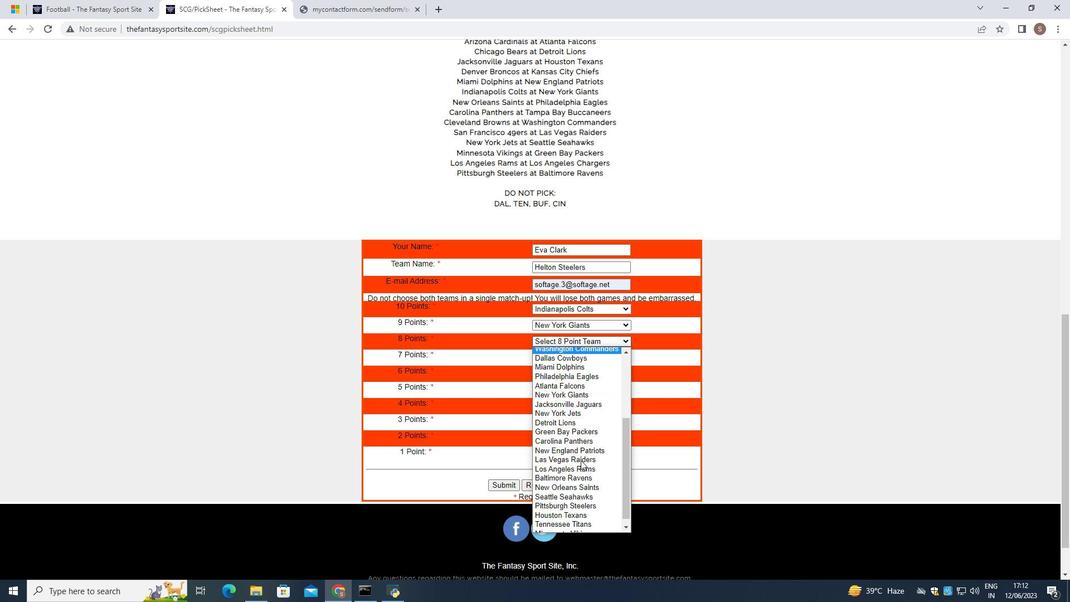 
Action: Mouse moved to (591, 477)
Screenshot: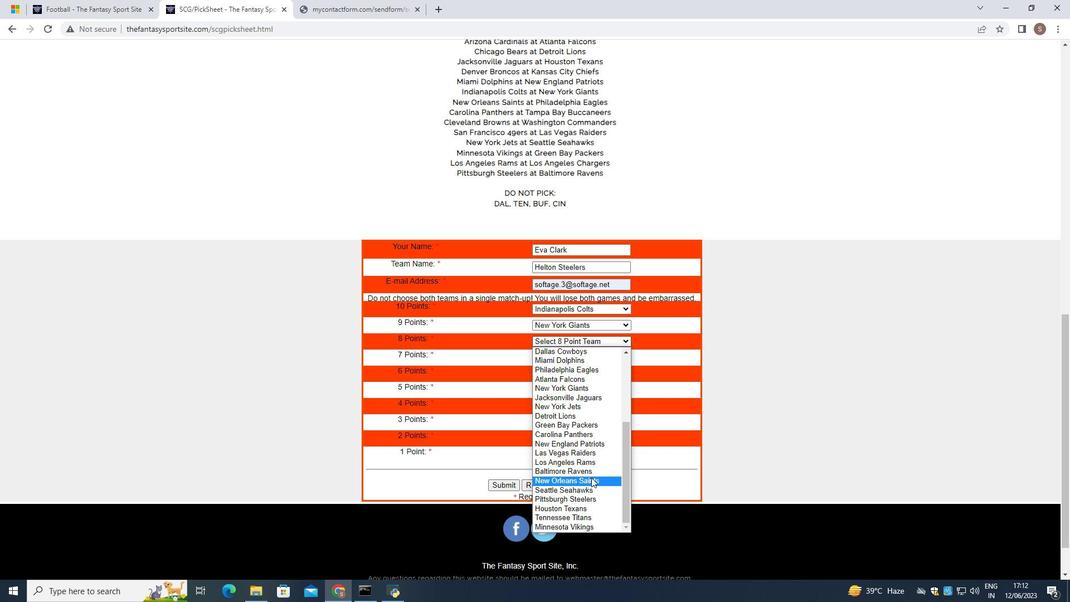 
Action: Mouse pressed left at (591, 477)
Screenshot: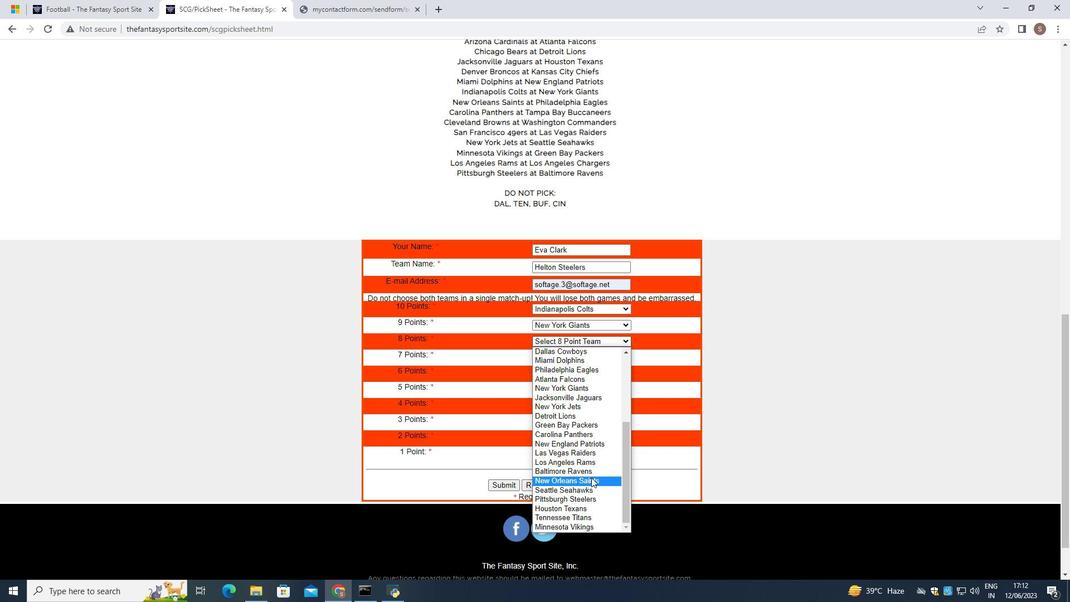 
Action: Mouse moved to (613, 355)
Screenshot: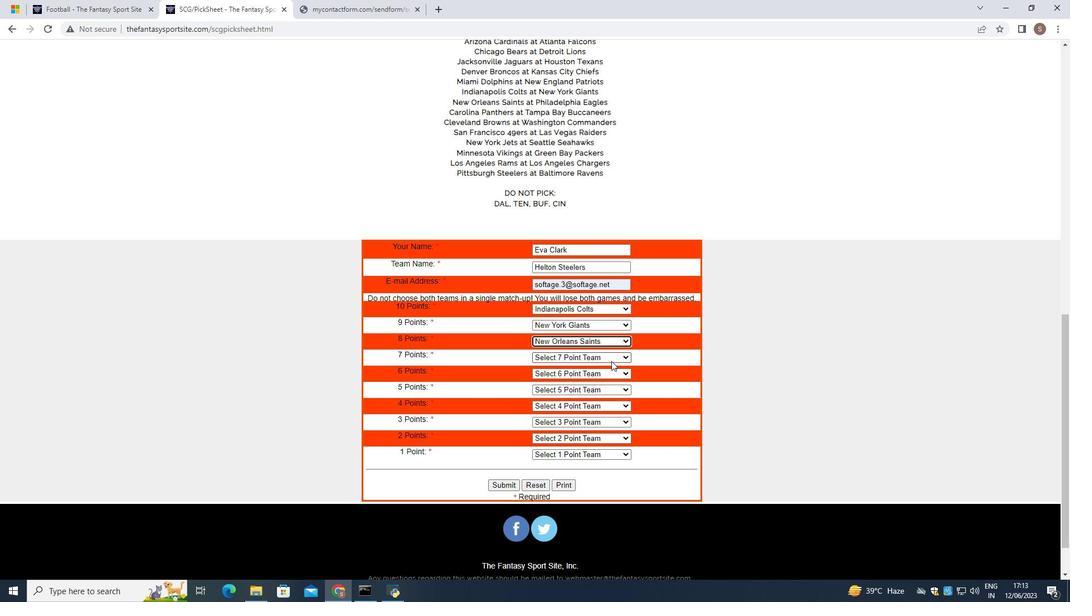 
Action: Mouse pressed left at (613, 355)
Screenshot: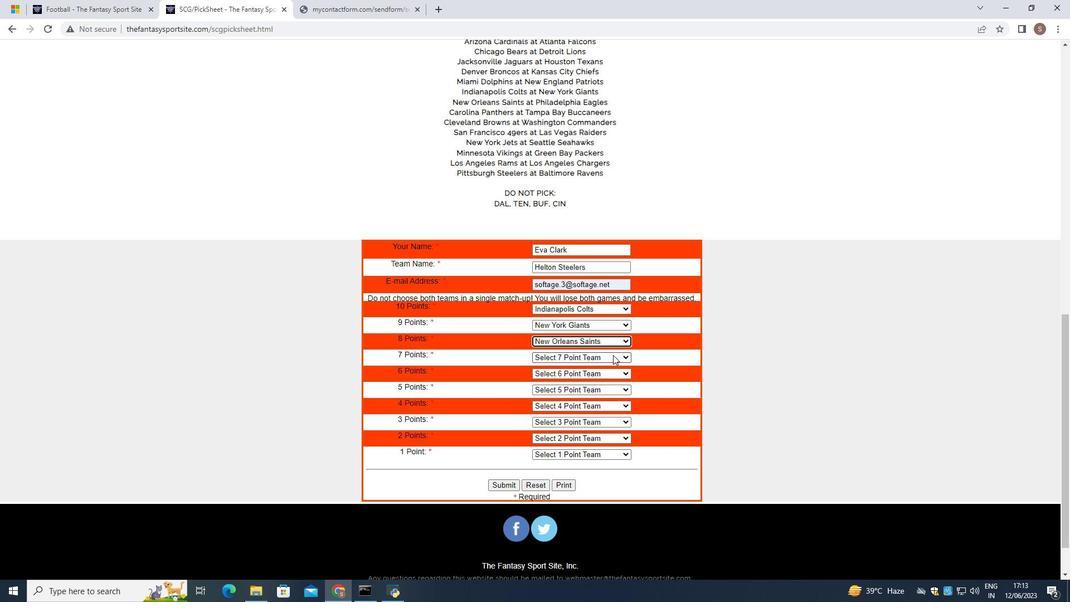 
Action: Mouse moved to (600, 505)
Screenshot: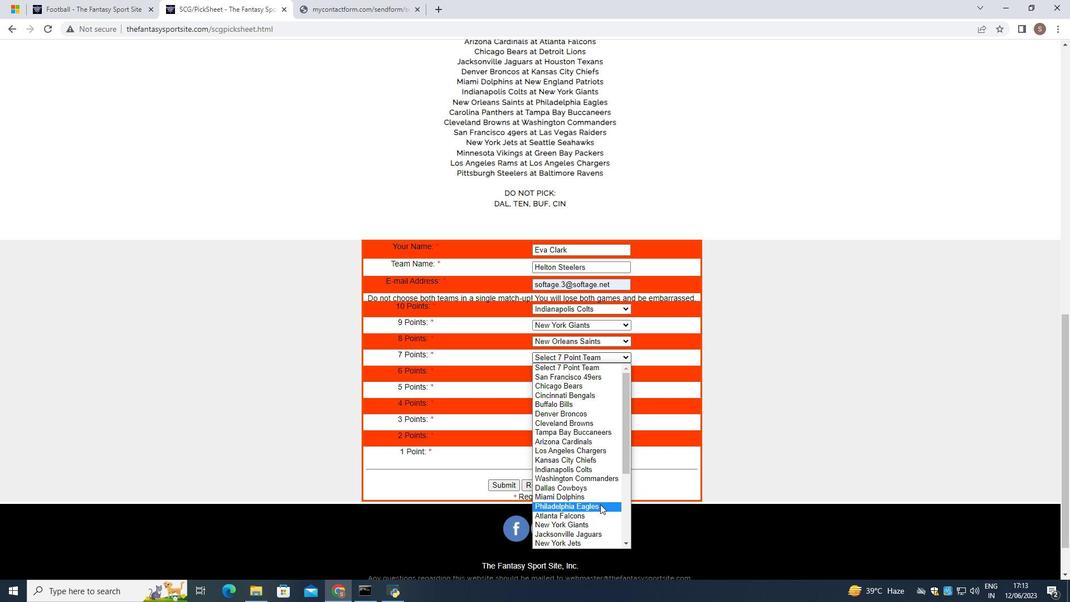 
Action: Mouse pressed left at (600, 505)
Screenshot: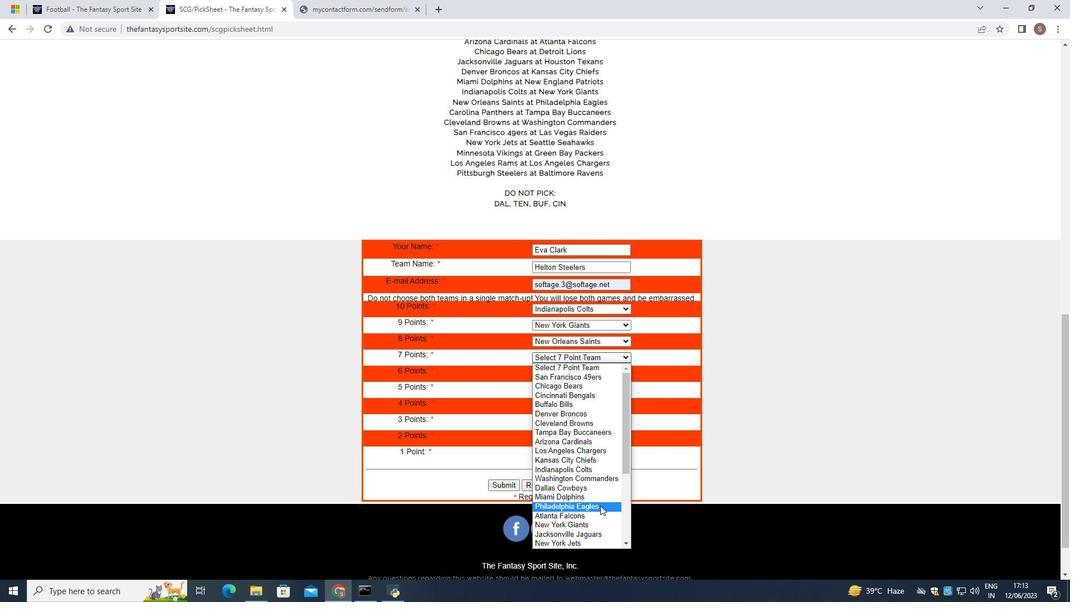 
Action: Mouse moved to (605, 376)
Screenshot: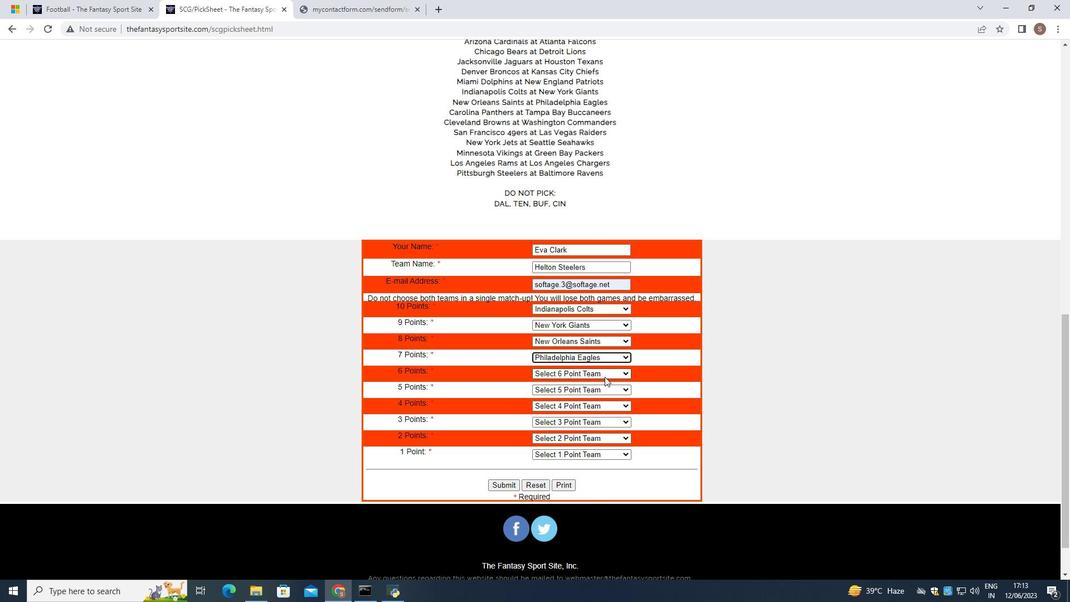 
Action: Mouse pressed left at (605, 376)
Screenshot: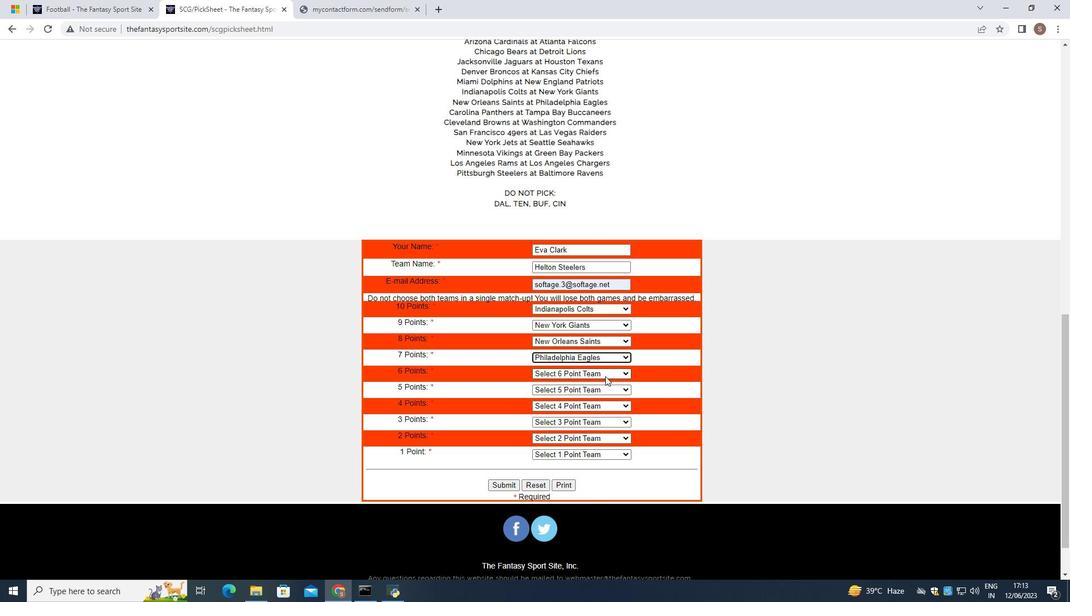 
Action: Mouse moved to (604, 519)
Screenshot: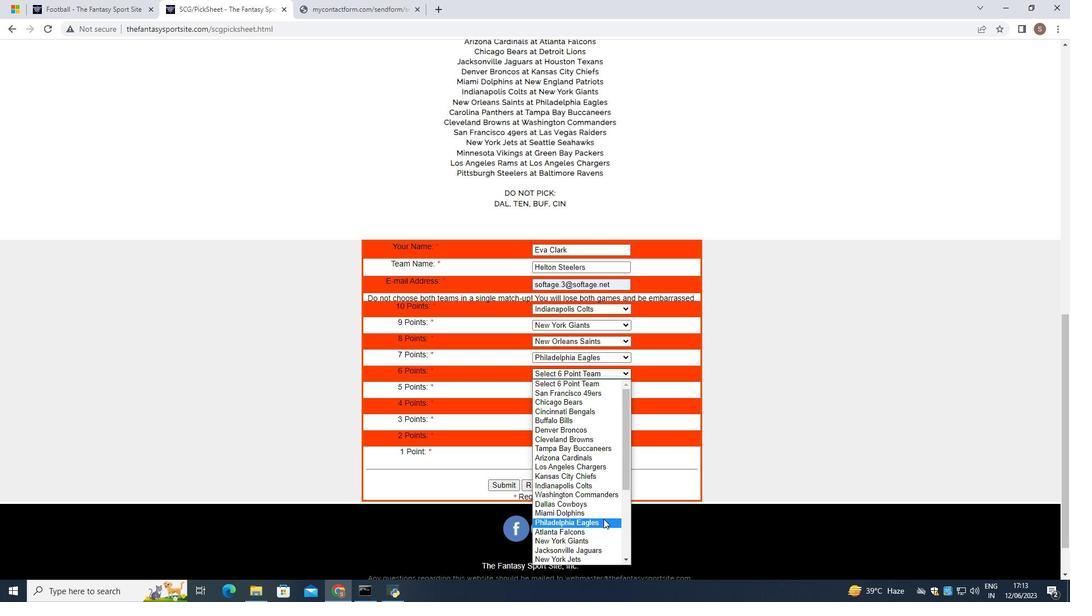 
Action: Mouse scrolled (604, 518) with delta (0, 0)
Screenshot: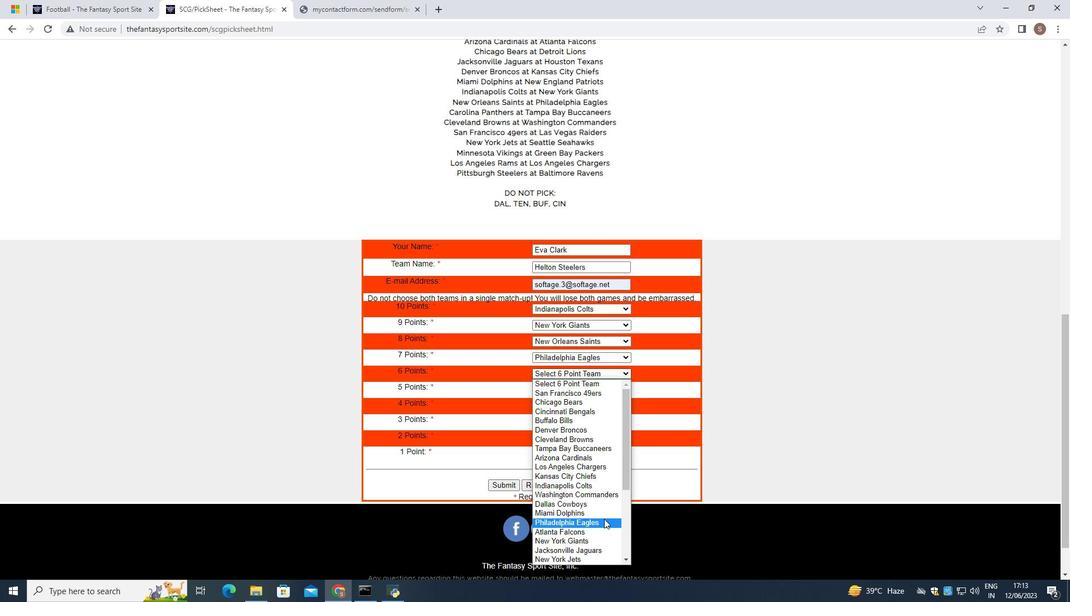 
Action: Mouse moved to (604, 519)
Screenshot: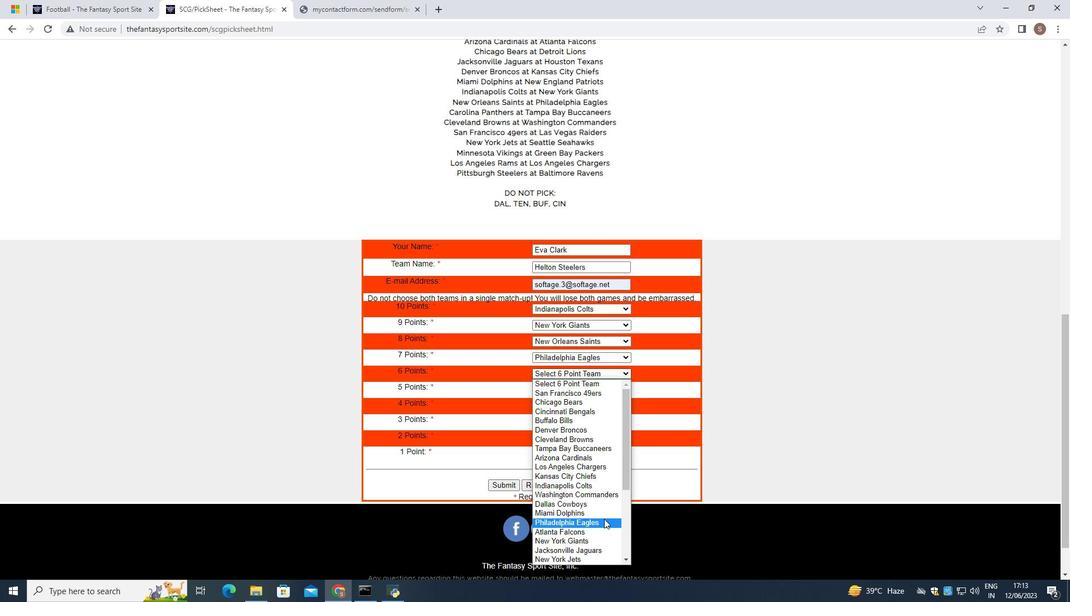 
Action: Mouse scrolled (604, 518) with delta (0, 0)
Screenshot: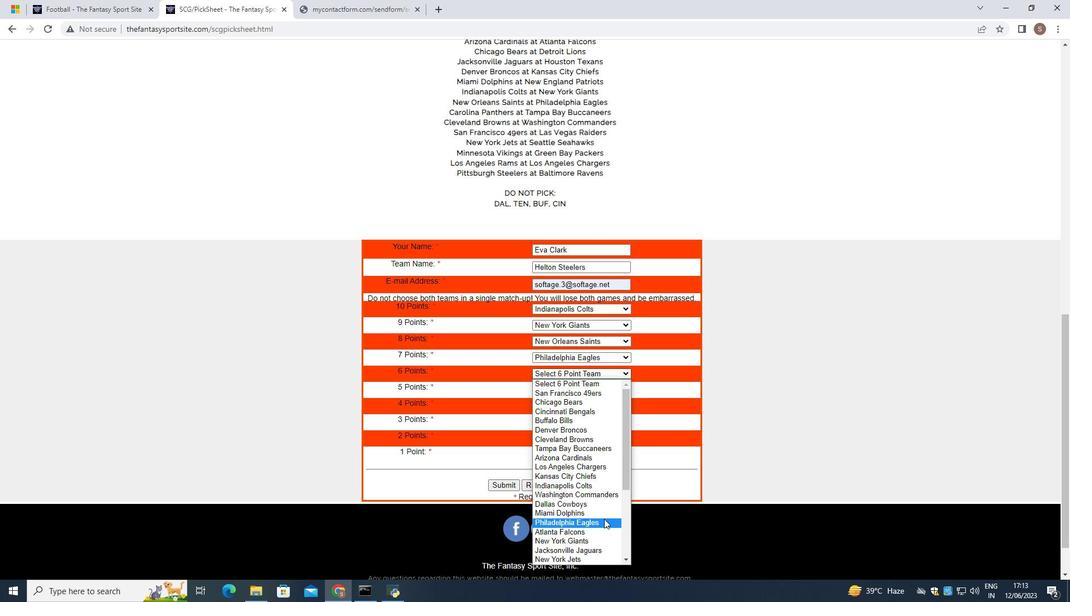 
Action: Mouse moved to (605, 519)
Screenshot: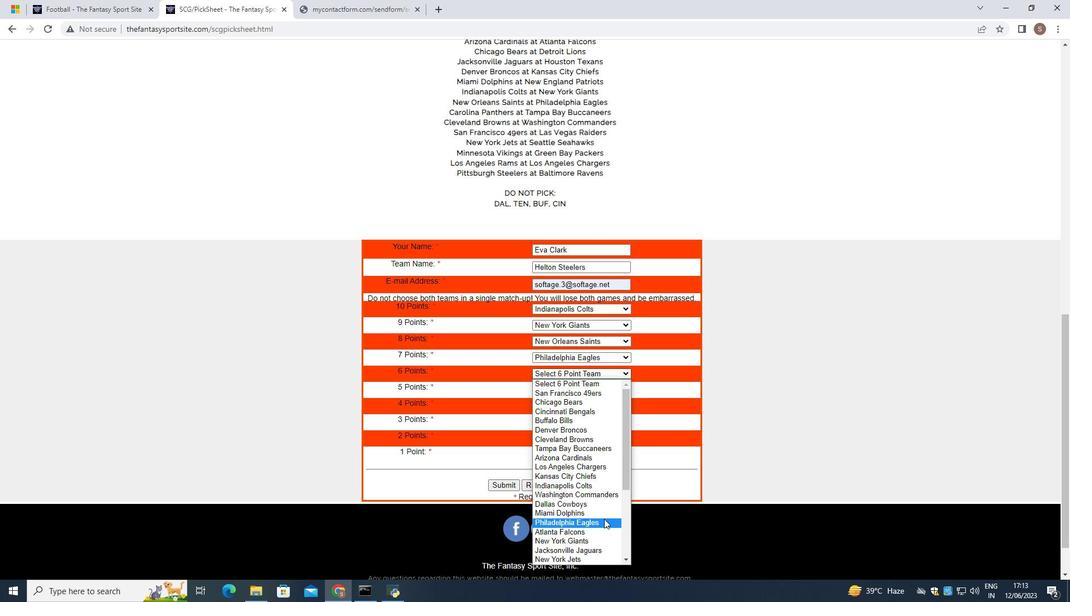 
Action: Mouse scrolled (605, 518) with delta (0, 0)
Screenshot: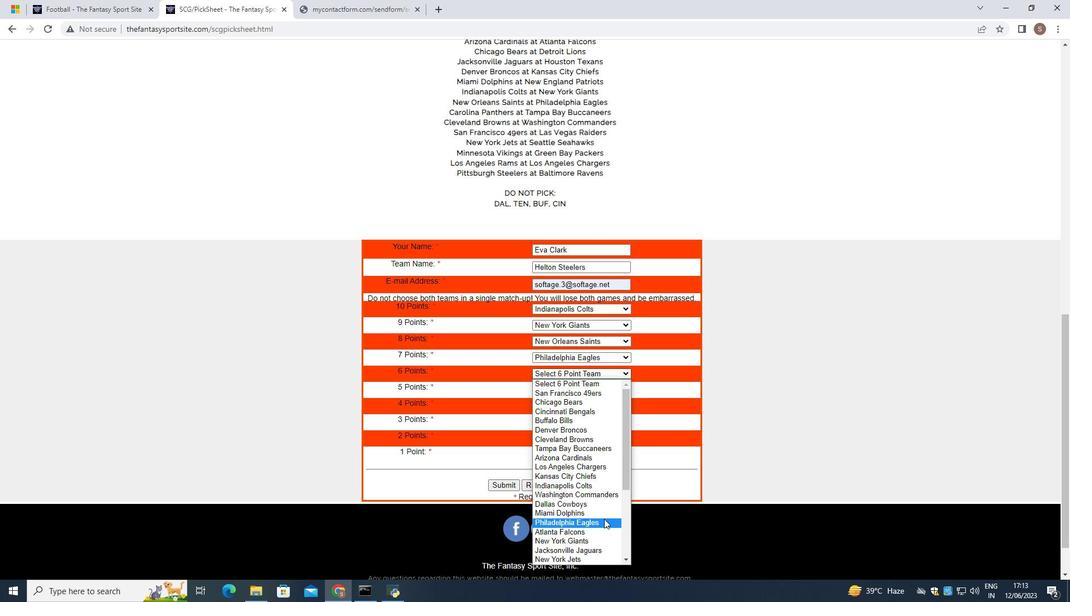 
Action: Mouse scrolled (605, 518) with delta (0, 0)
Screenshot: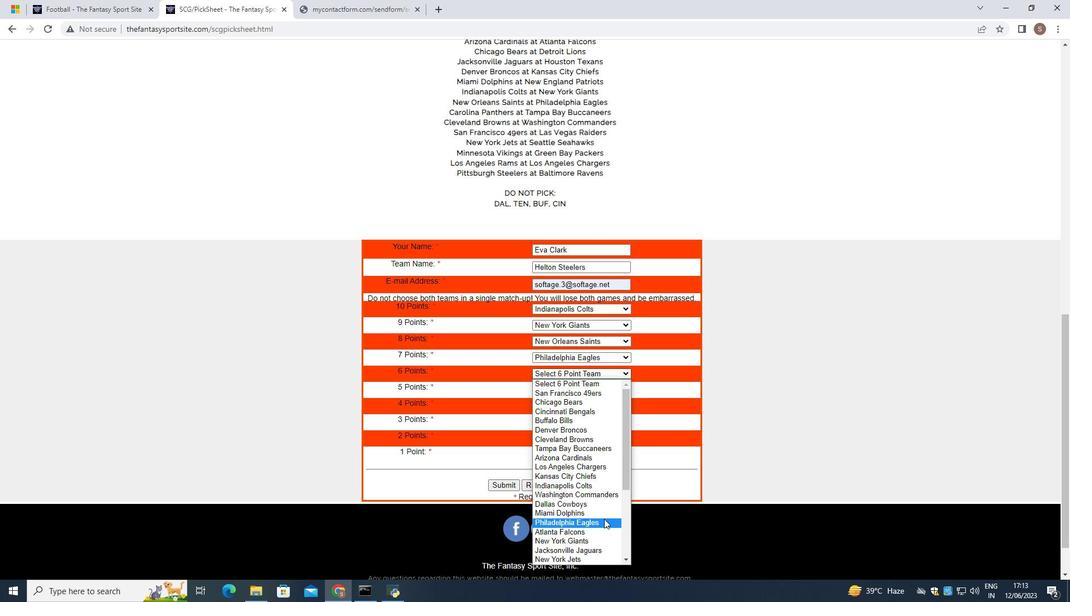 
Action: Mouse scrolled (605, 518) with delta (0, 0)
Screenshot: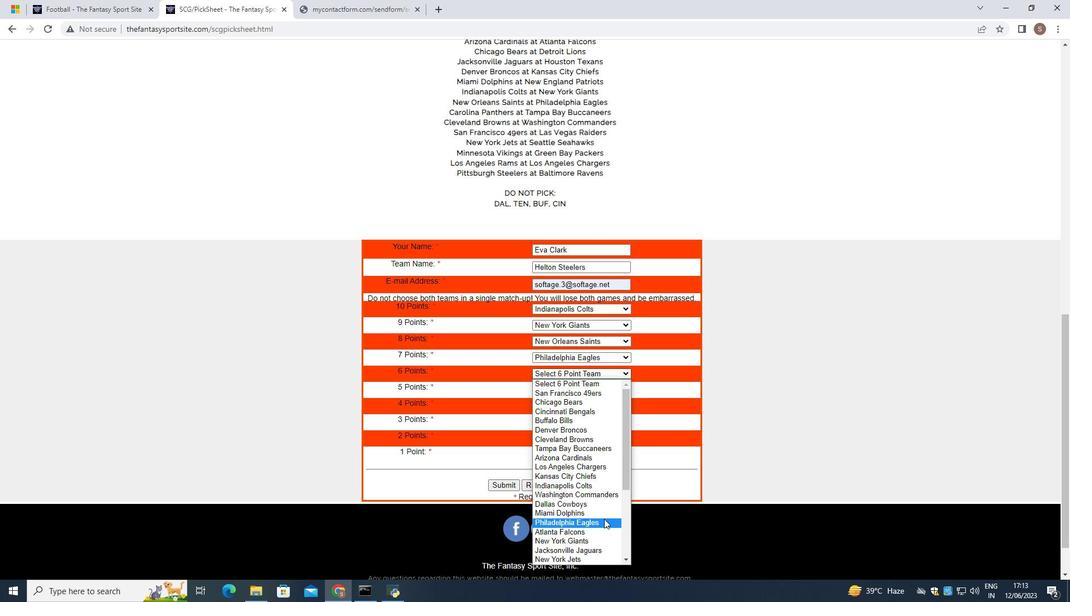
Action: Mouse scrolled (605, 518) with delta (0, 0)
Screenshot: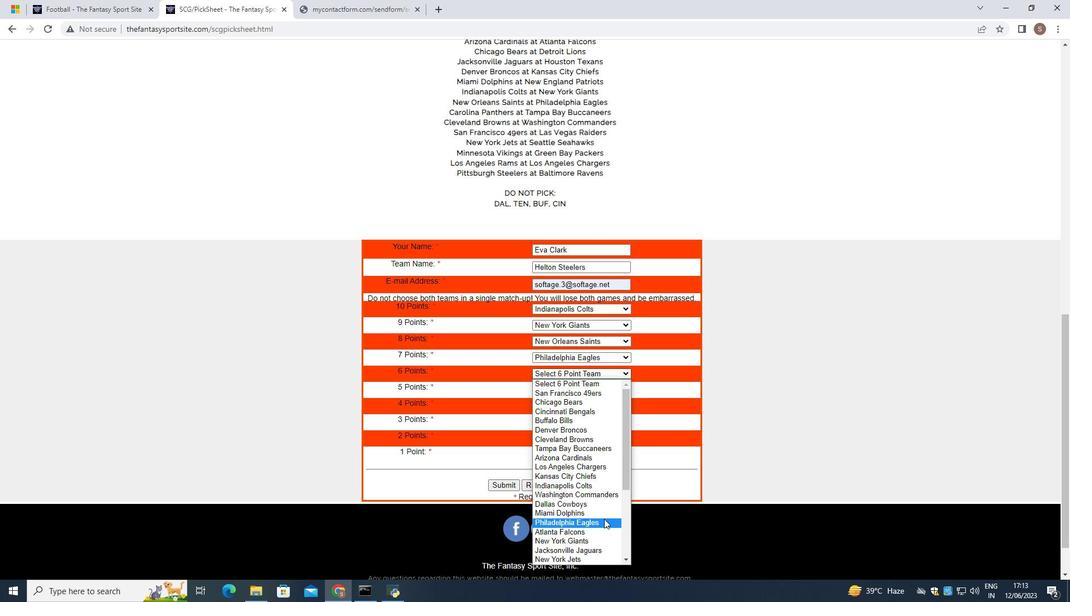 
Action: Mouse moved to (607, 515)
Screenshot: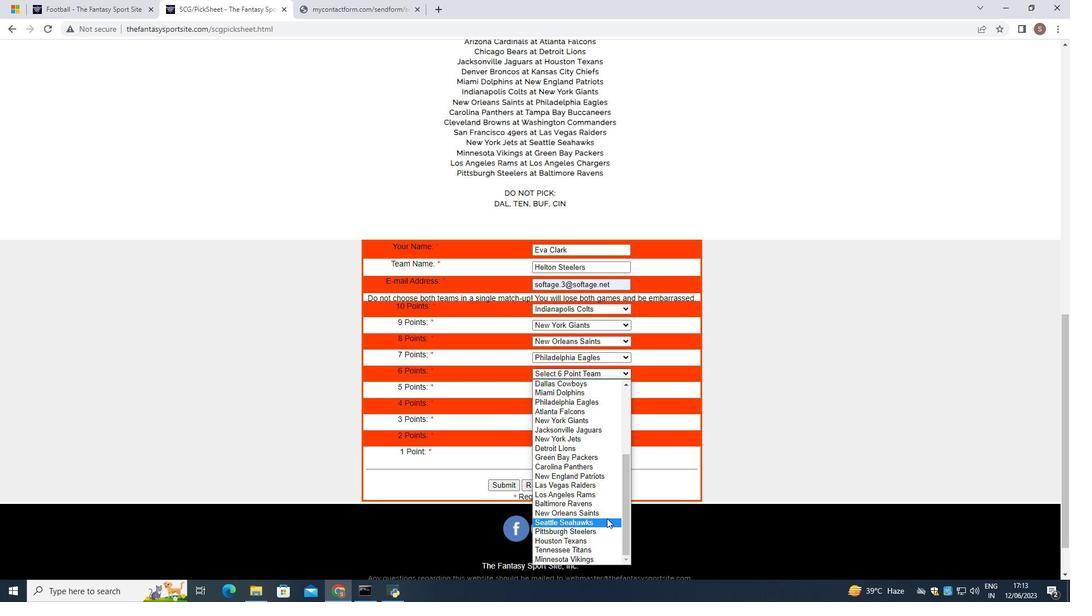 
Action: Mouse scrolled (607, 514) with delta (0, 0)
Screenshot: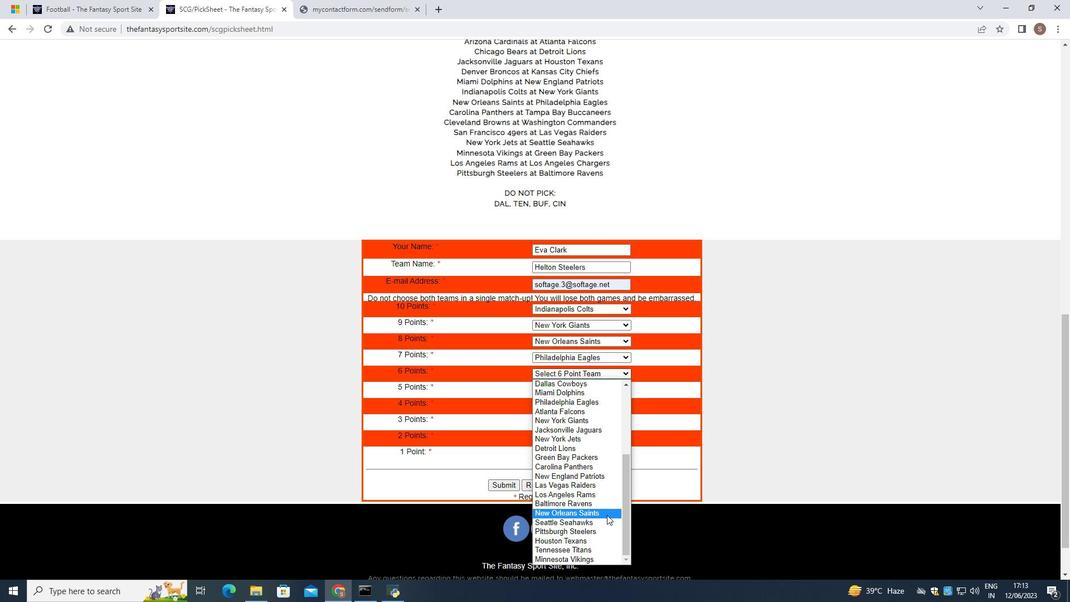 
Action: Mouse scrolled (607, 514) with delta (0, 0)
Screenshot: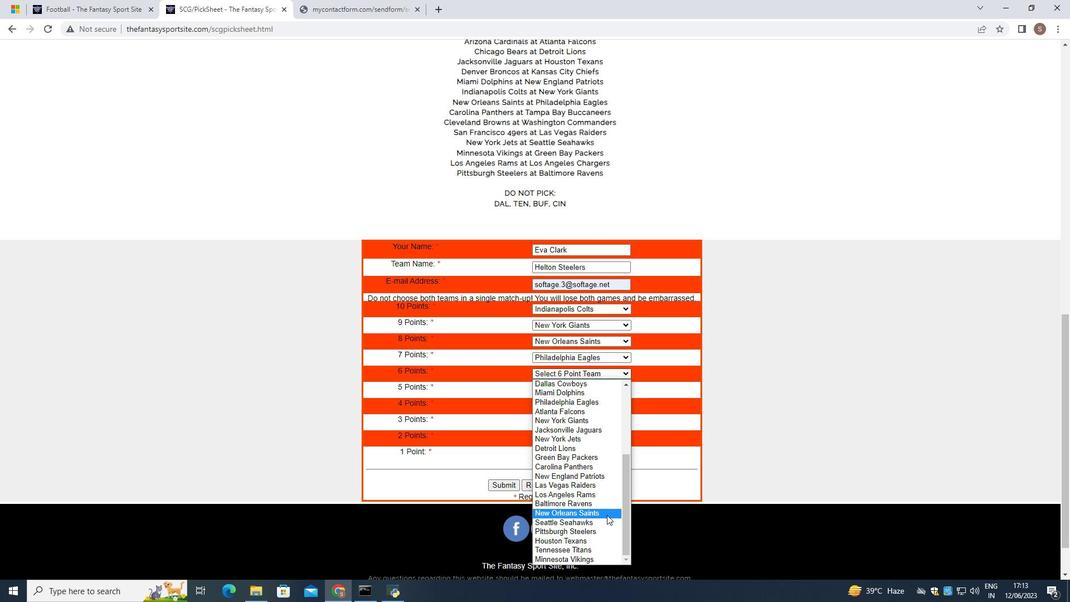 
Action: Mouse scrolled (607, 514) with delta (0, 0)
Screenshot: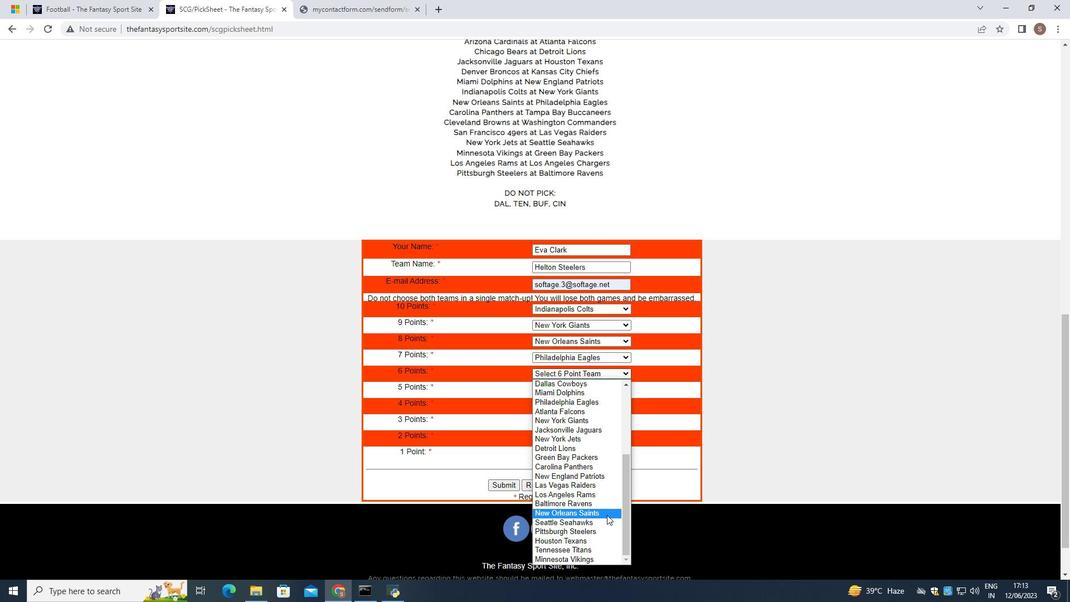 
Action: Mouse moved to (587, 462)
Screenshot: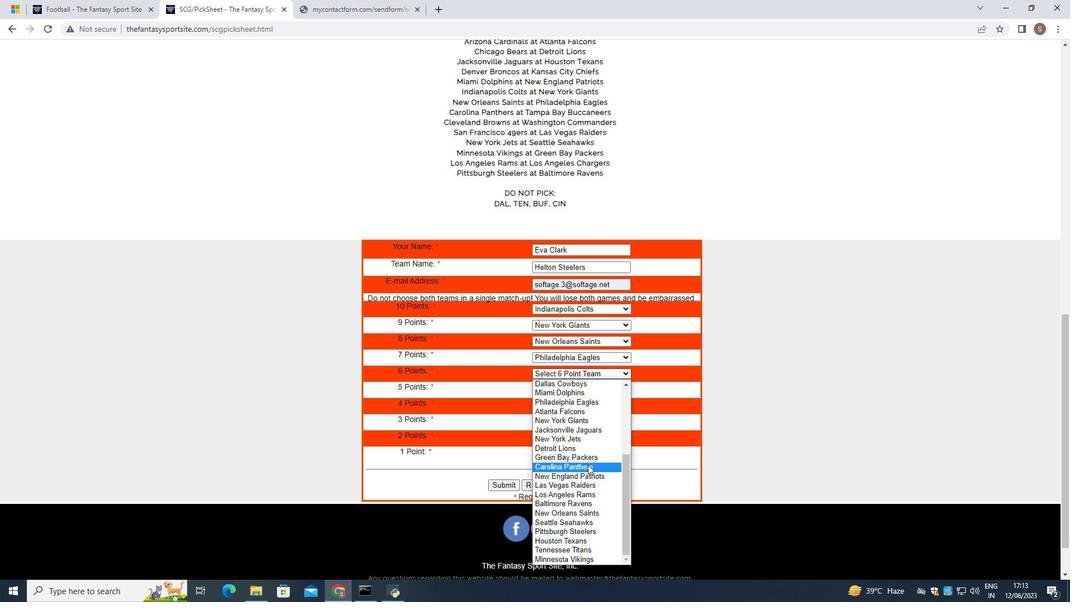 
Action: Mouse pressed left at (587, 462)
Screenshot: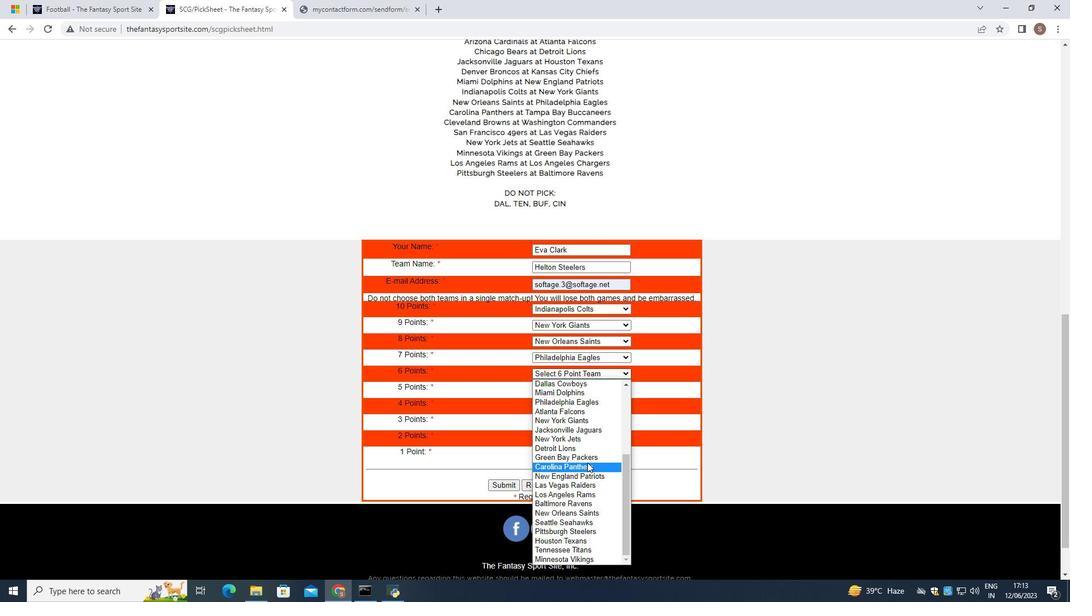 
Action: Mouse moved to (603, 393)
Screenshot: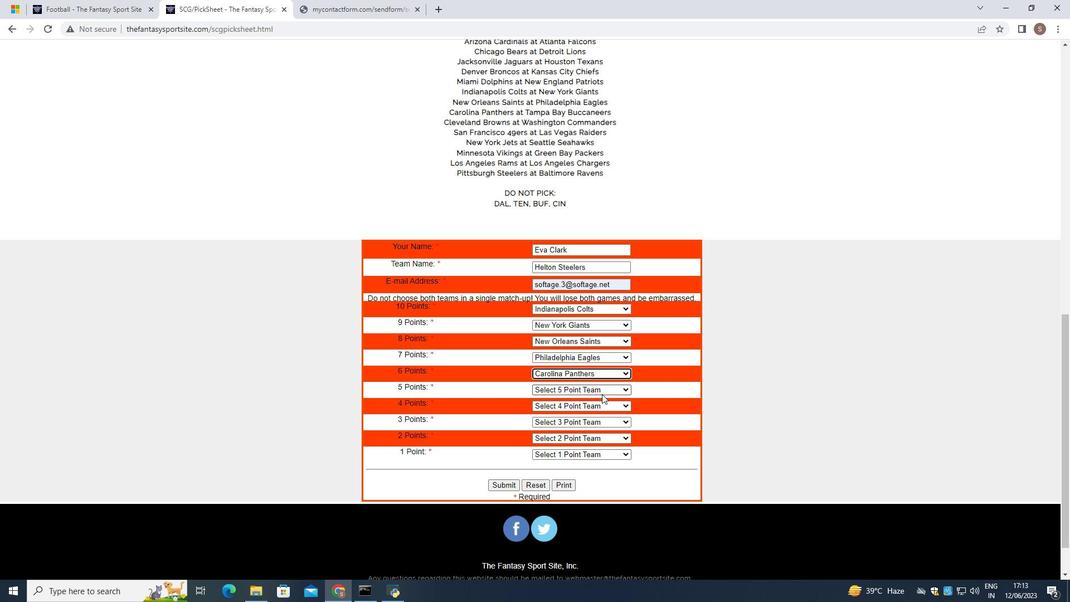 
Action: Mouse pressed left at (603, 393)
Screenshot: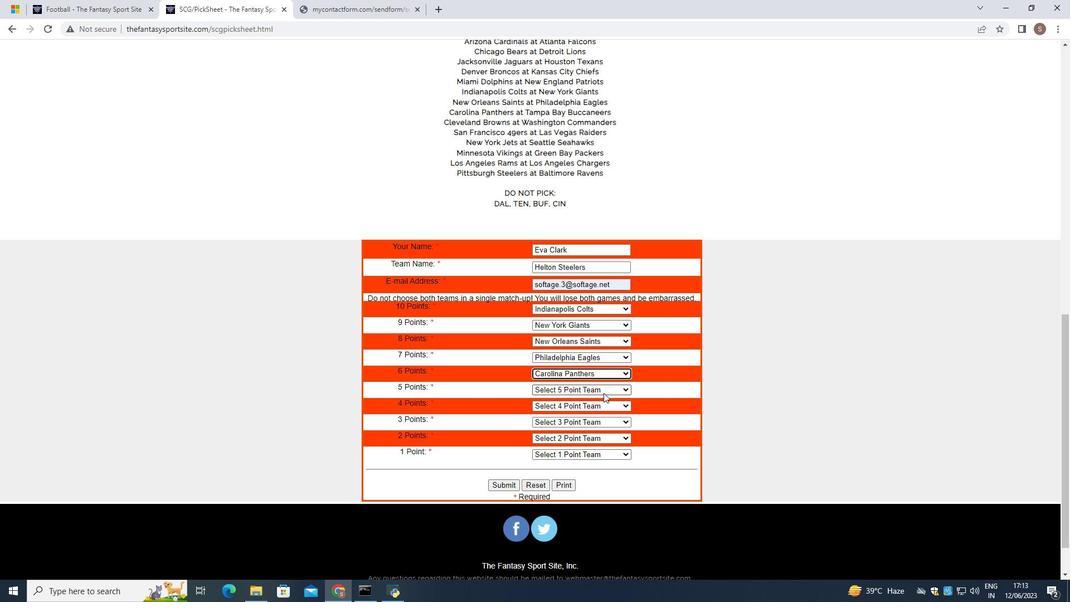 
Action: Mouse moved to (602, 260)
Screenshot: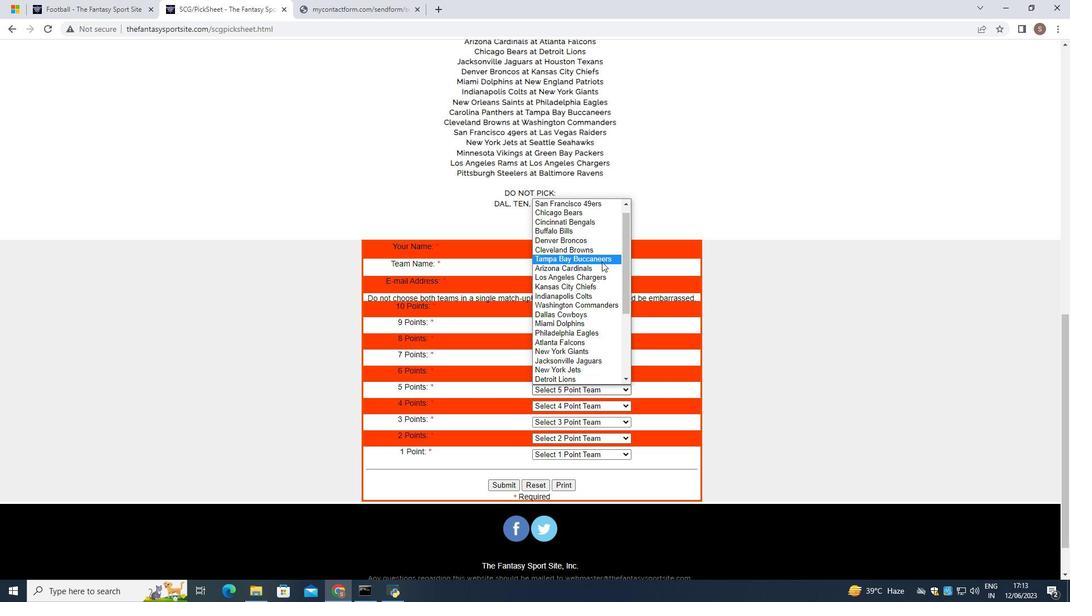 
Action: Mouse pressed left at (602, 260)
Screenshot: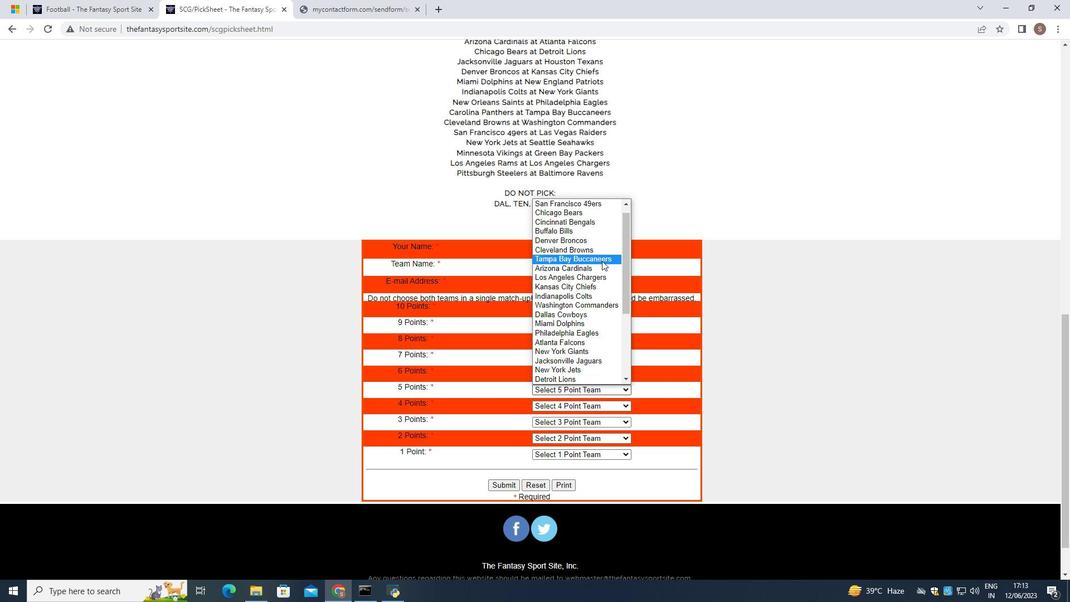 
Action: Mouse moved to (607, 402)
Screenshot: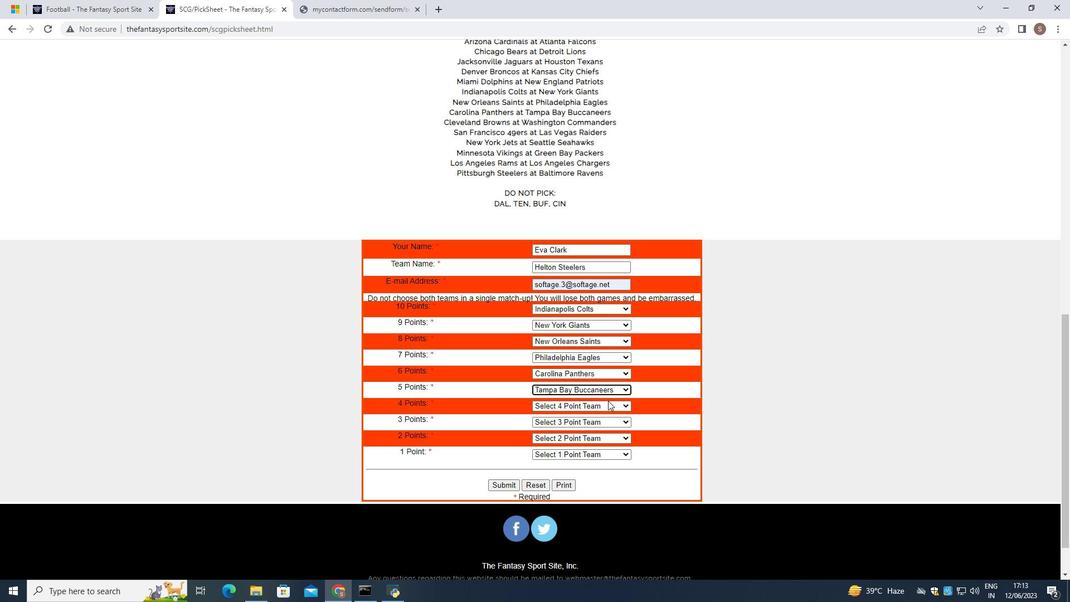 
Action: Mouse pressed left at (607, 402)
Screenshot: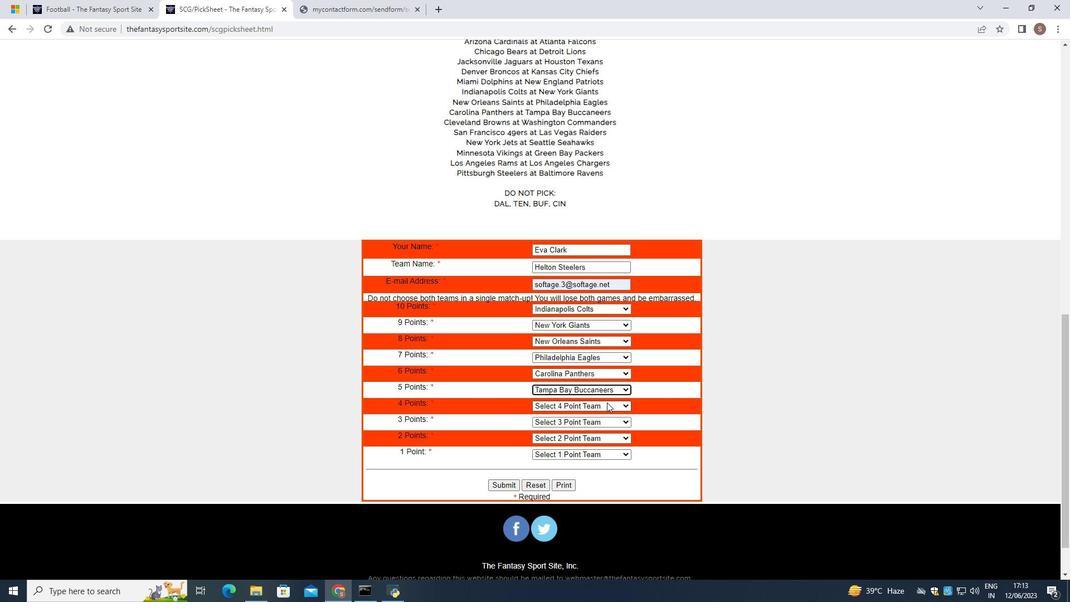 
Action: Mouse moved to (597, 263)
Screenshot: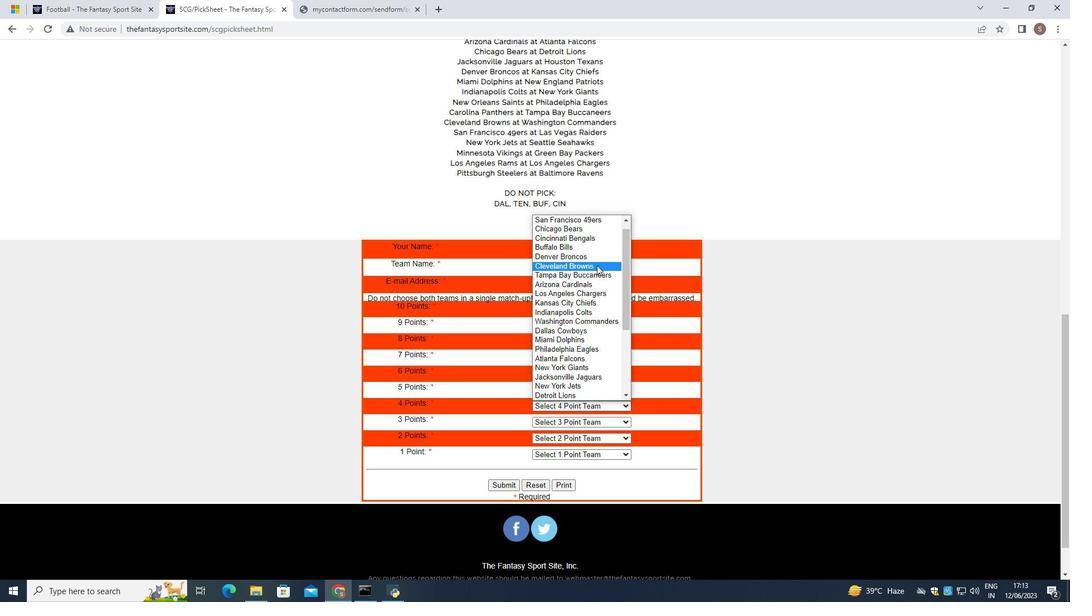 
Action: Mouse pressed left at (597, 263)
Screenshot: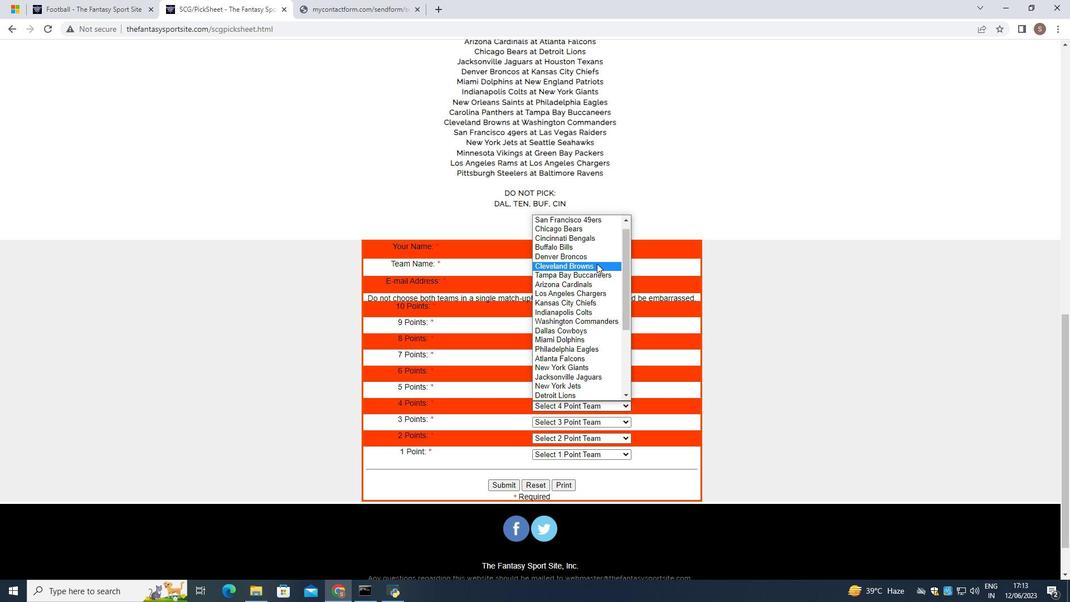 
Action: Mouse moved to (603, 424)
Screenshot: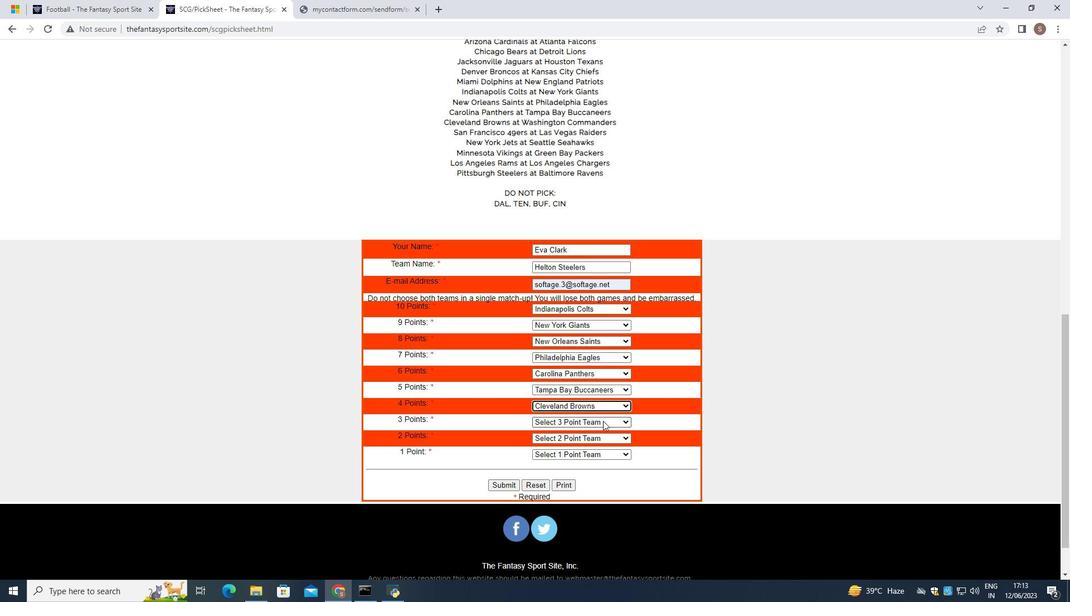 
Action: Mouse pressed left at (603, 424)
Screenshot: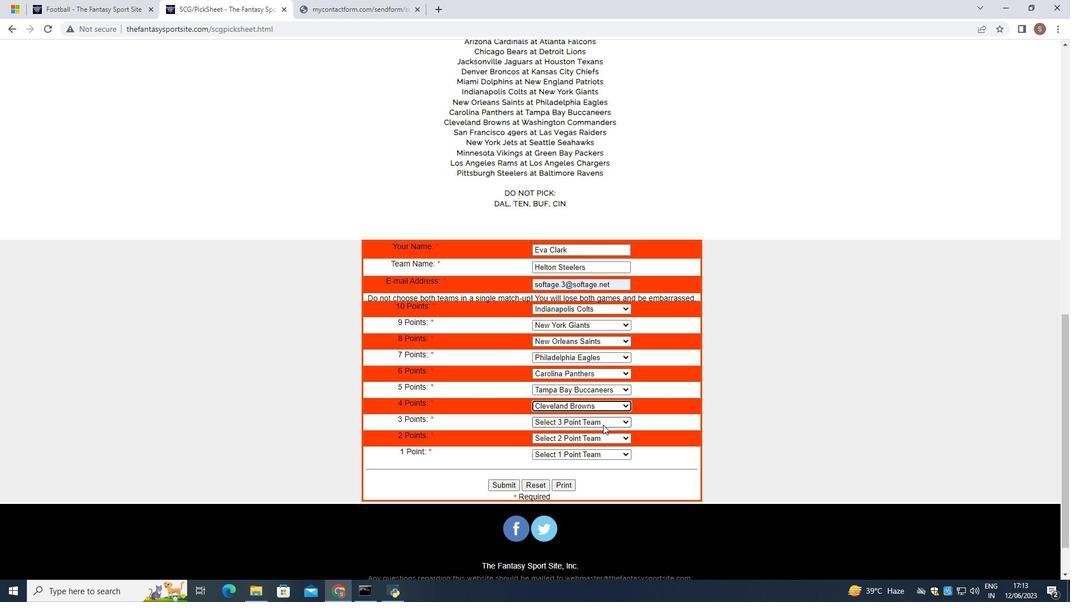 
Action: Mouse moved to (602, 349)
Screenshot: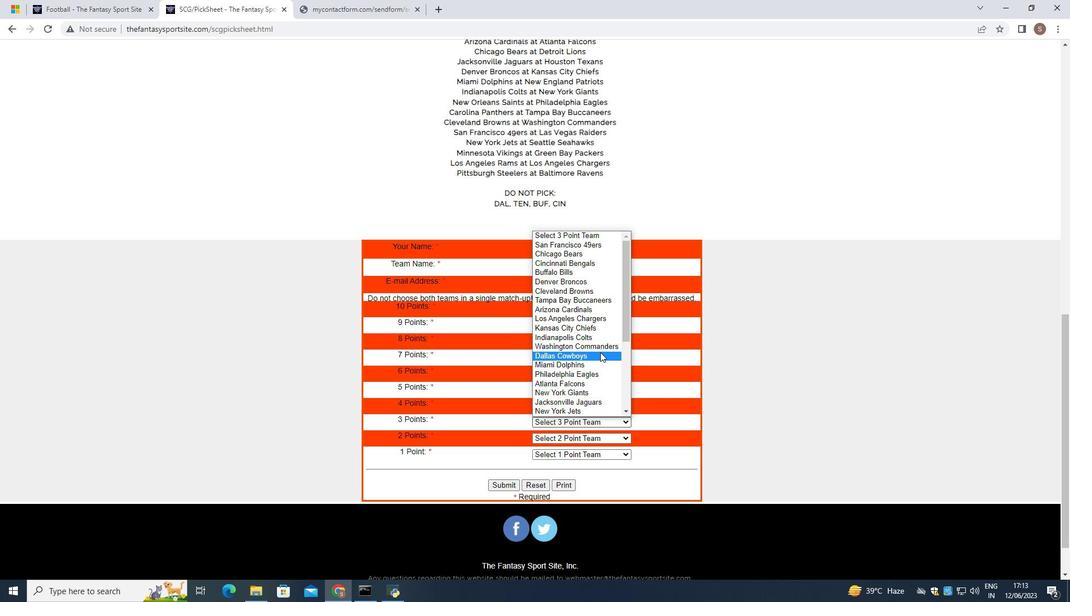 
Action: Mouse pressed left at (602, 349)
Screenshot: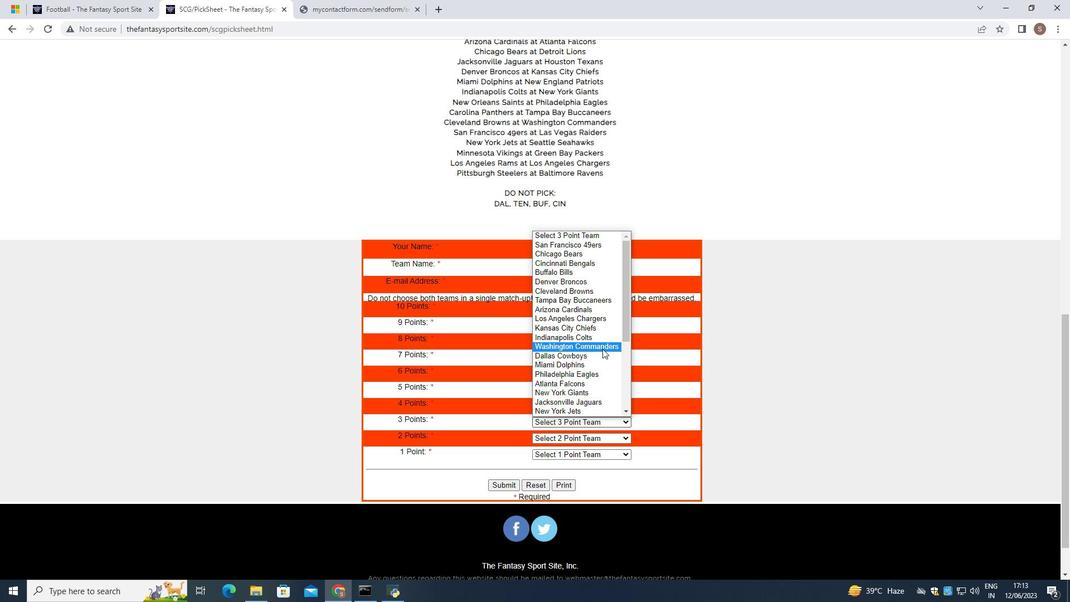 
Action: Mouse moved to (610, 440)
Screenshot: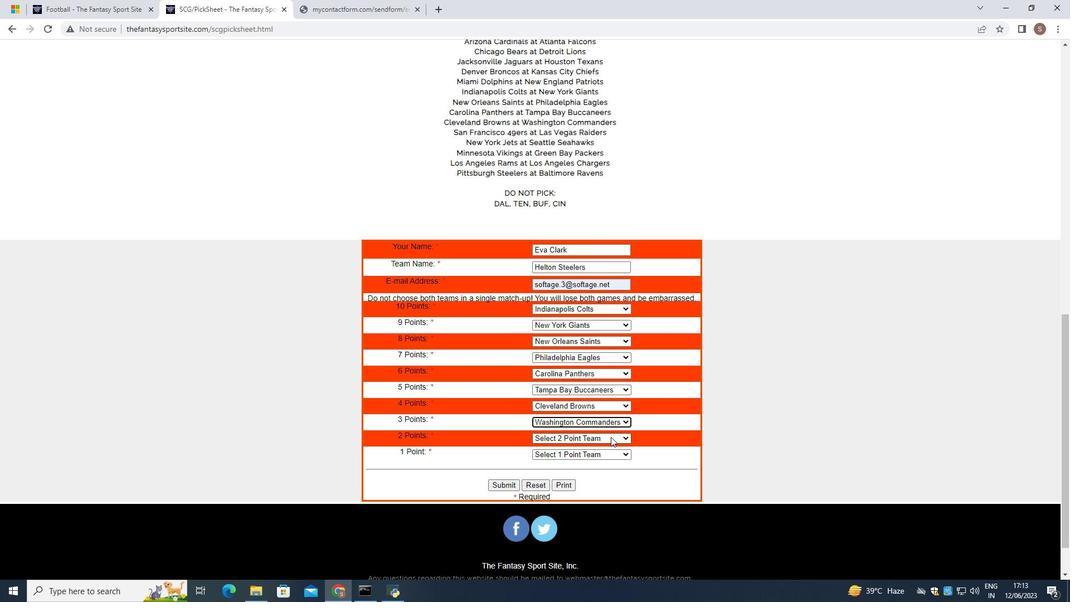 
Action: Mouse pressed left at (610, 440)
Screenshot: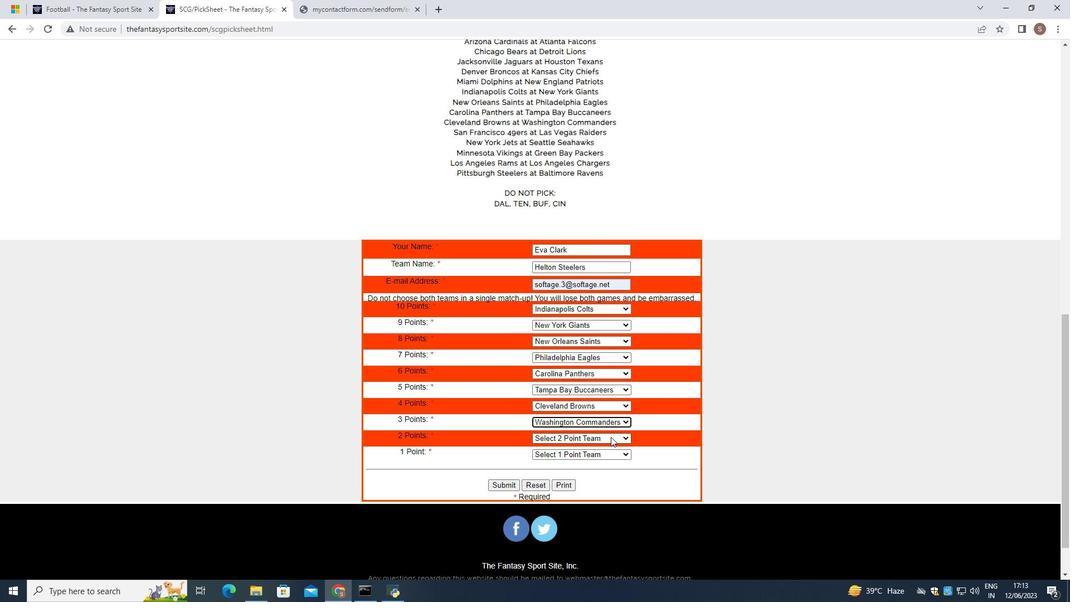 
Action: Mouse moved to (595, 263)
Screenshot: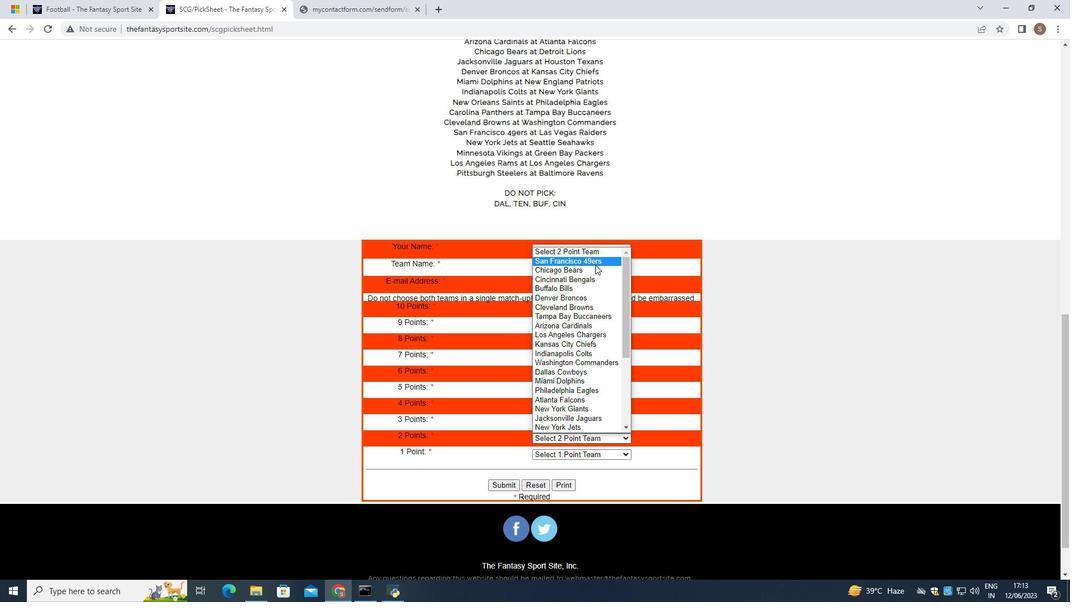 
Action: Mouse pressed left at (595, 263)
Screenshot: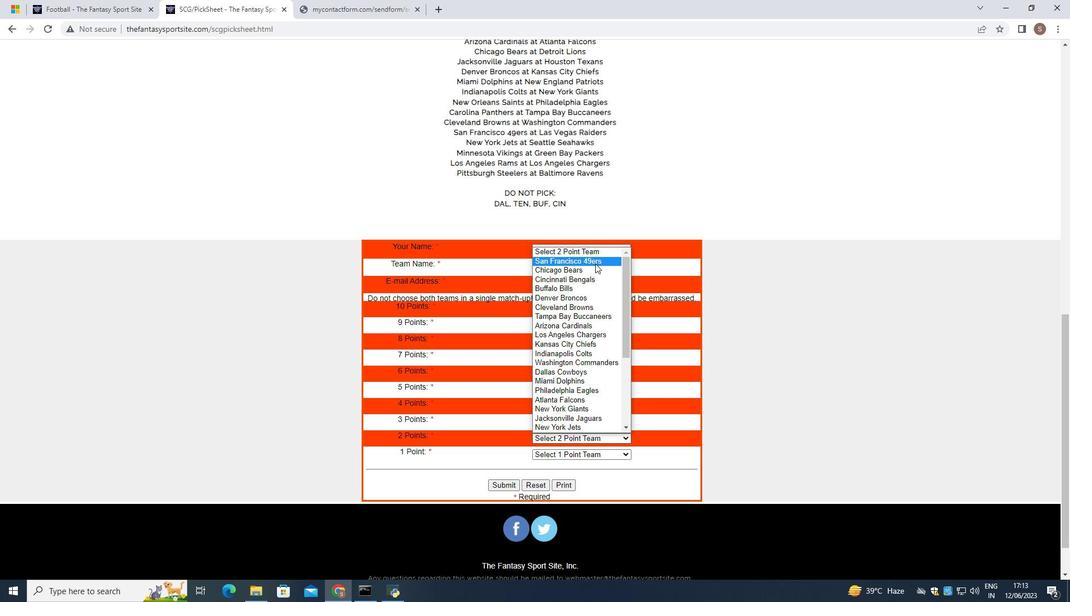 
Action: Mouse moved to (599, 452)
Screenshot: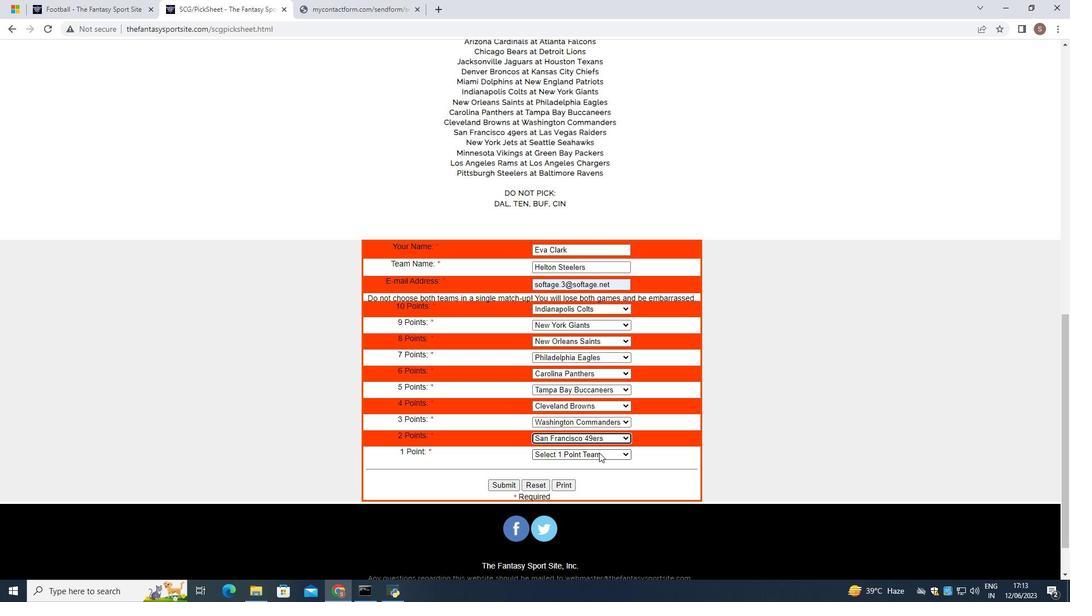 
Action: Mouse pressed left at (599, 452)
Screenshot: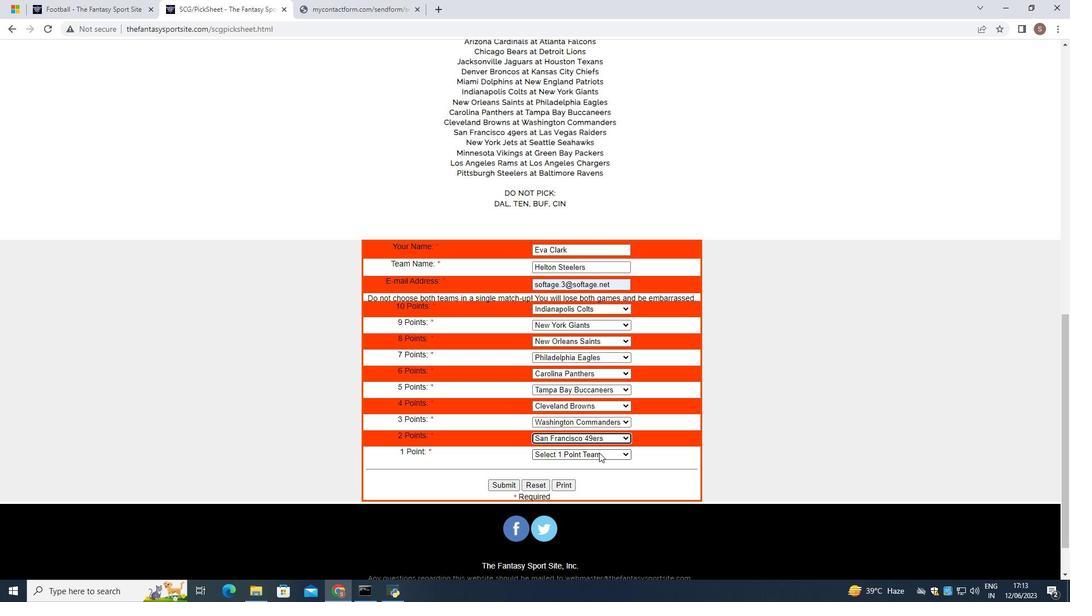 
Action: Mouse moved to (596, 376)
Screenshot: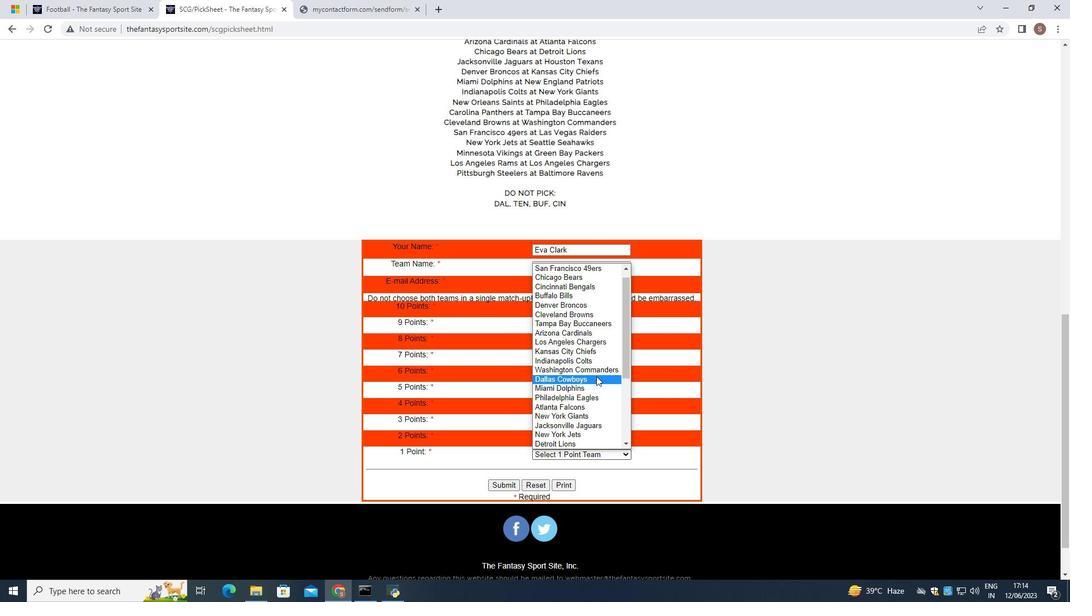 
Action: Mouse scrolled (596, 376) with delta (0, 0)
Screenshot: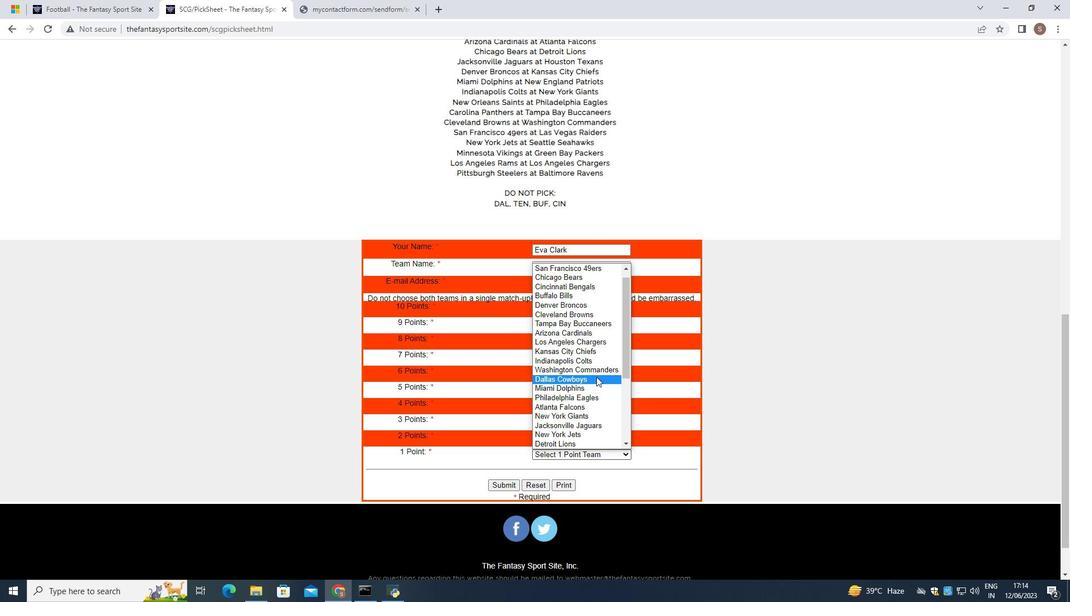 
Action: Mouse scrolled (596, 376) with delta (0, 0)
Screenshot: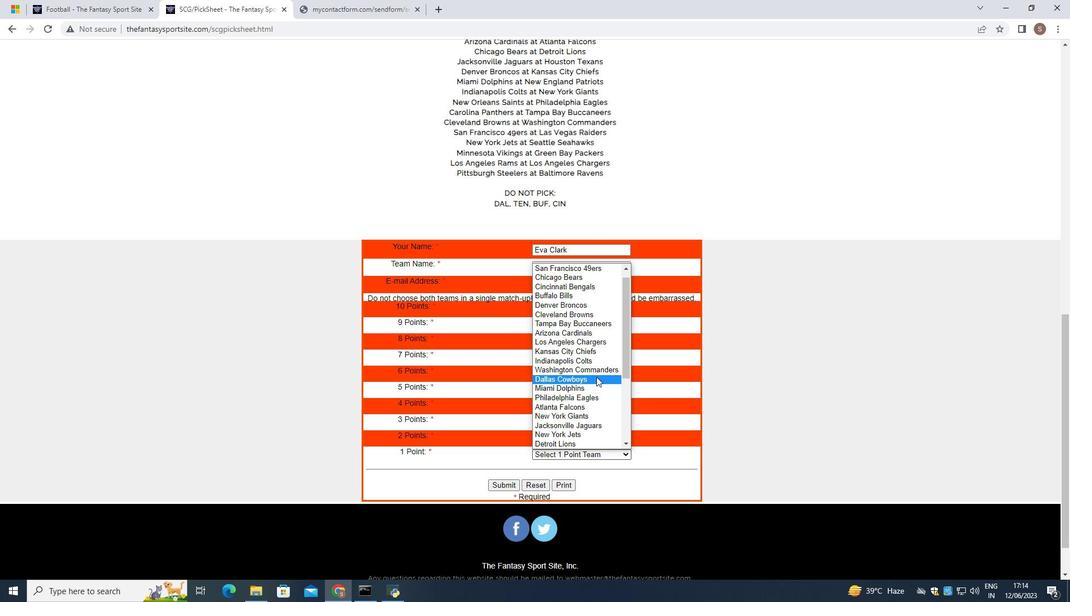 
Action: Mouse scrolled (596, 376) with delta (0, 0)
Screenshot: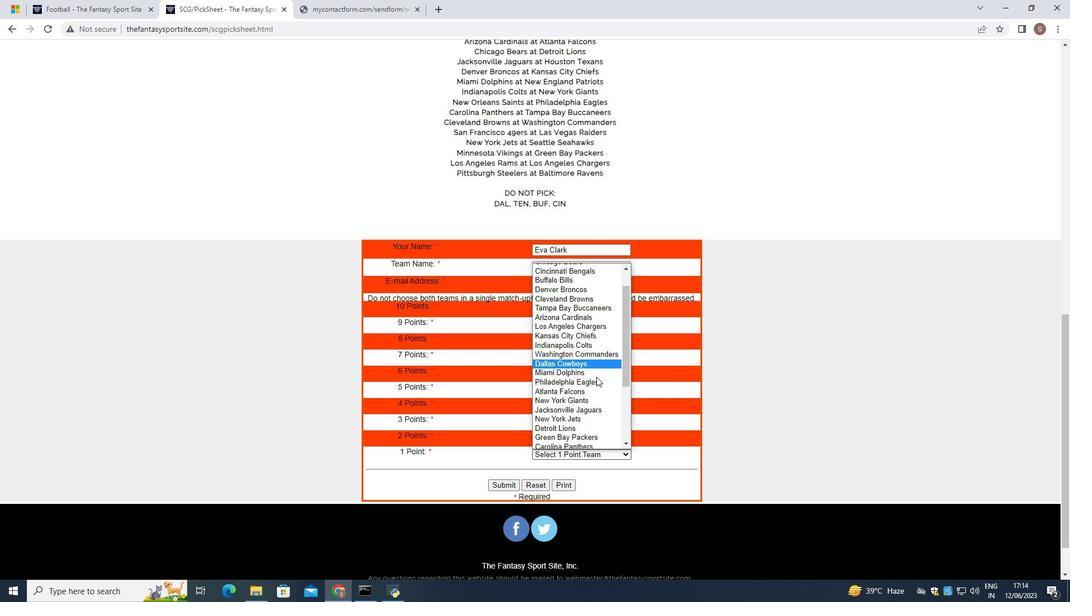 
Action: Mouse scrolled (596, 376) with delta (0, 0)
Screenshot: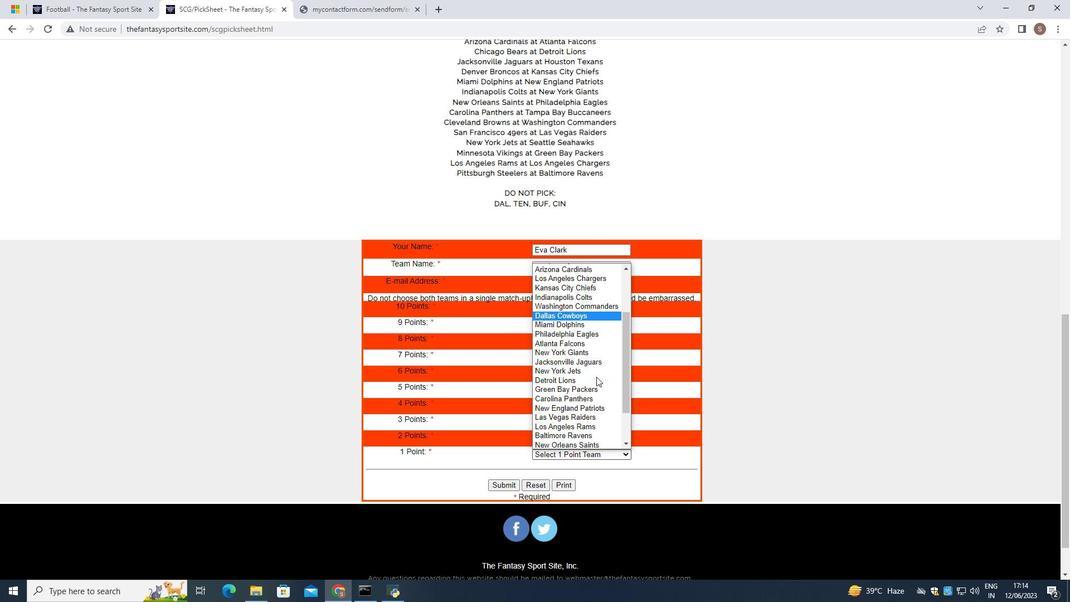 
Action: Mouse scrolled (596, 376) with delta (0, 0)
Screenshot: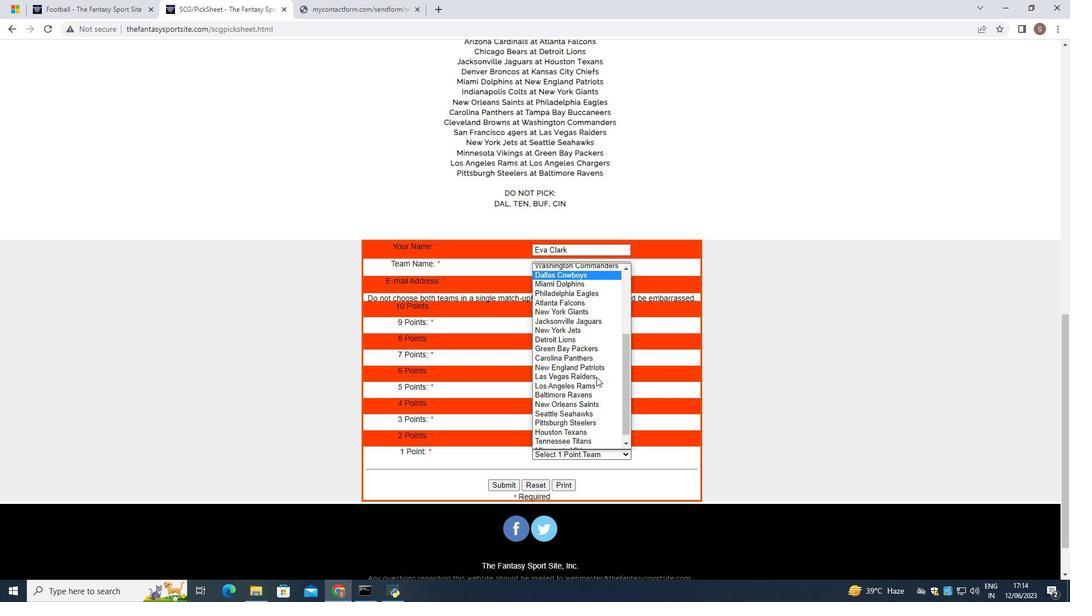 
Action: Mouse scrolled (596, 376) with delta (0, 0)
Screenshot: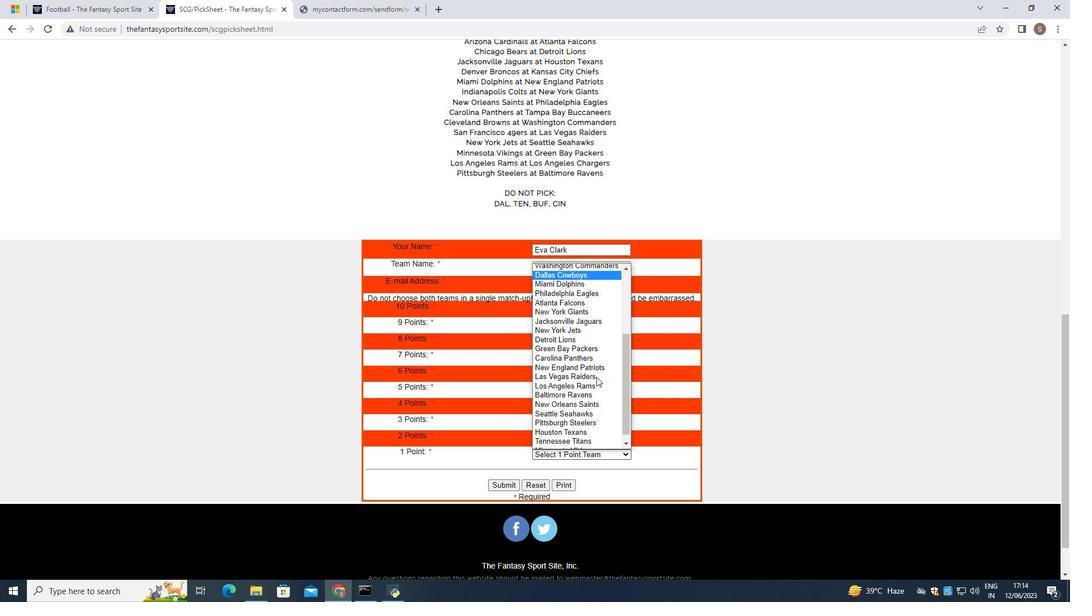 
Action: Mouse moved to (587, 366)
Screenshot: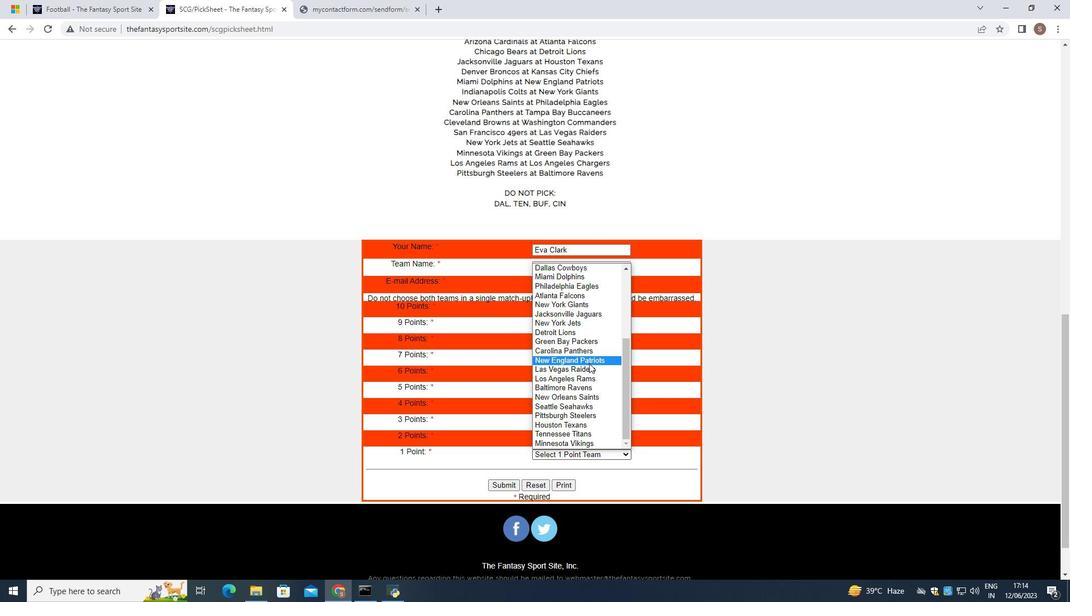 
Action: Mouse pressed left at (587, 366)
Screenshot: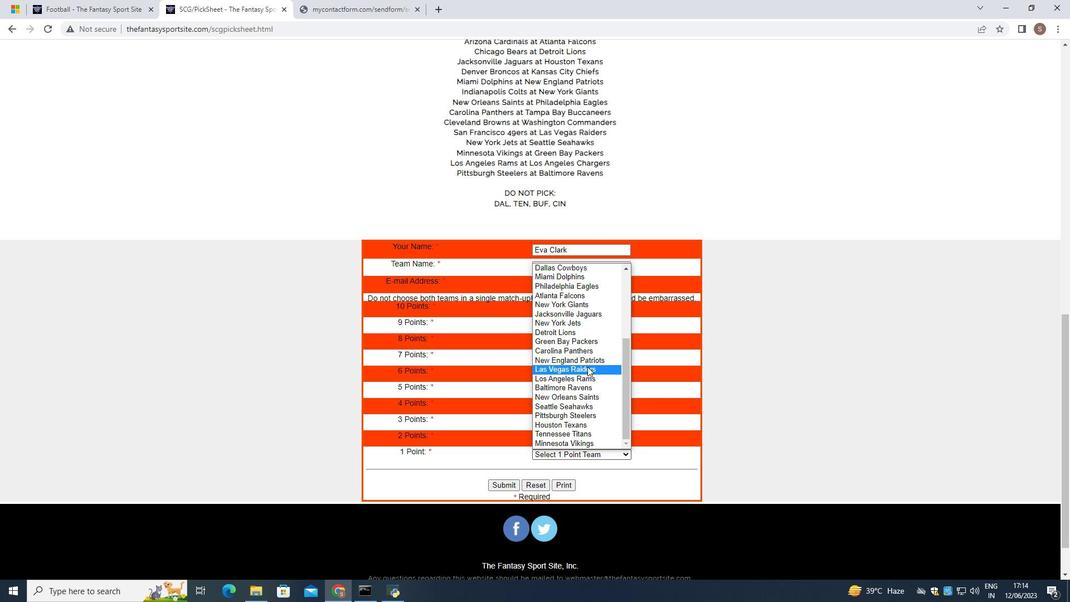 
Action: Mouse moved to (510, 486)
Screenshot: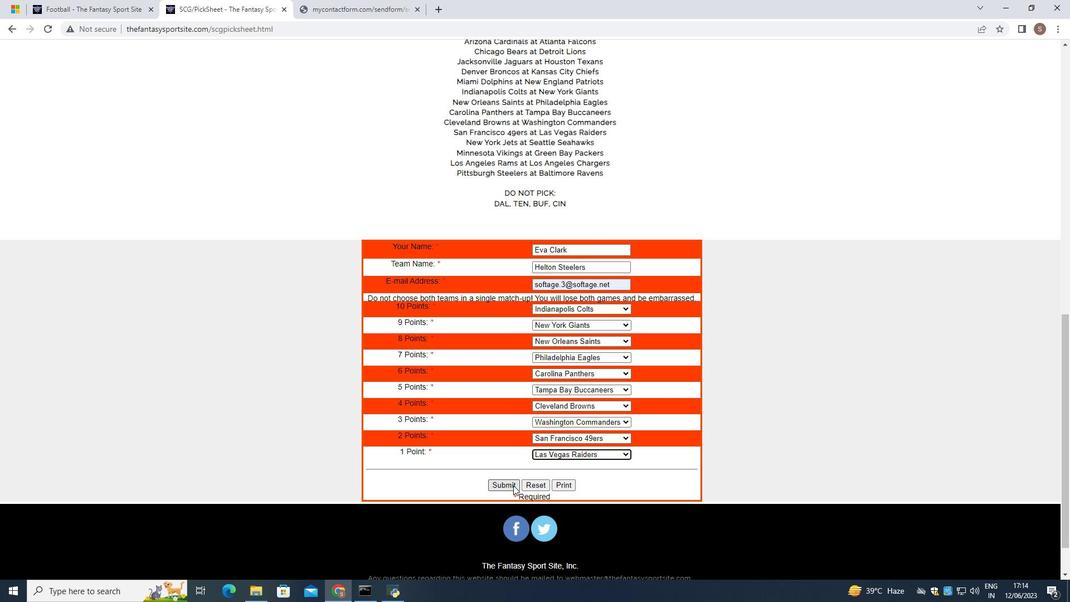 
Action: Mouse pressed left at (510, 486)
Screenshot: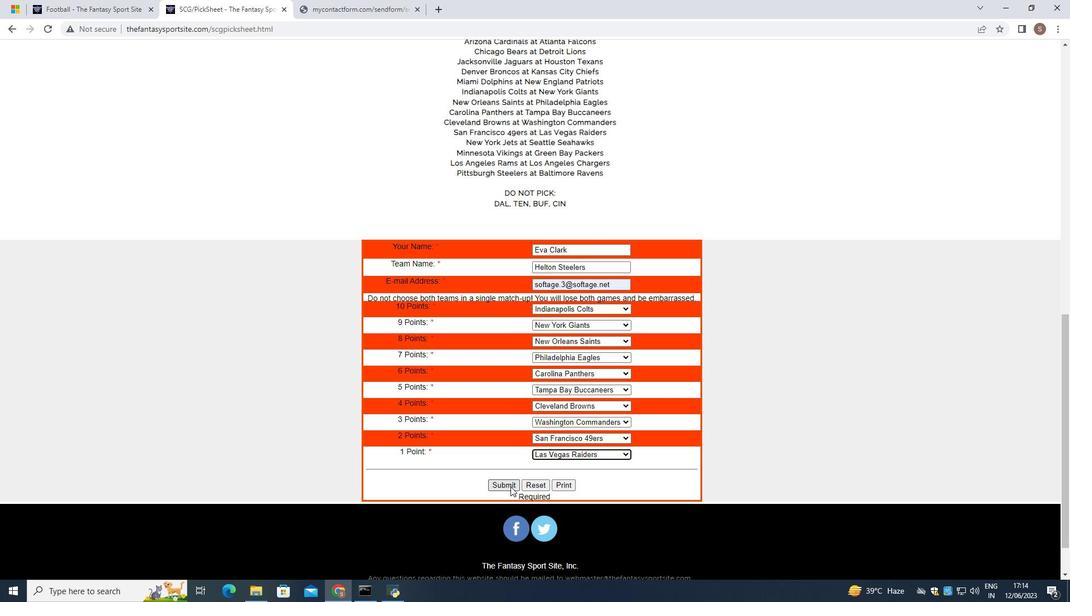 
